 Task: Add a signature Mariana Green containing With heartfelt thanks and warm wishes, Mariana Green to email address softage.6@softage.net and add a label Purchase agreements
Action: Mouse moved to (848, 52)
Screenshot: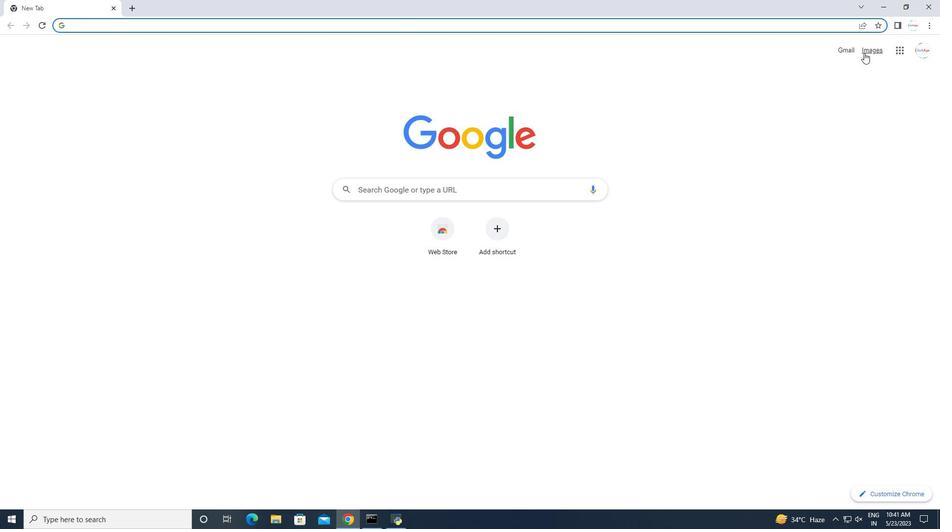 
Action: Mouse pressed left at (848, 52)
Screenshot: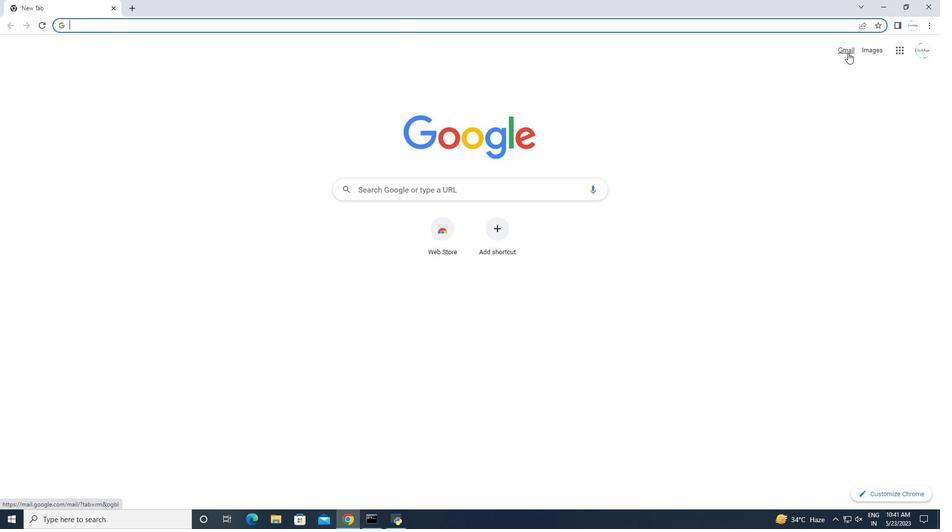 
Action: Mouse moved to (874, 47)
Screenshot: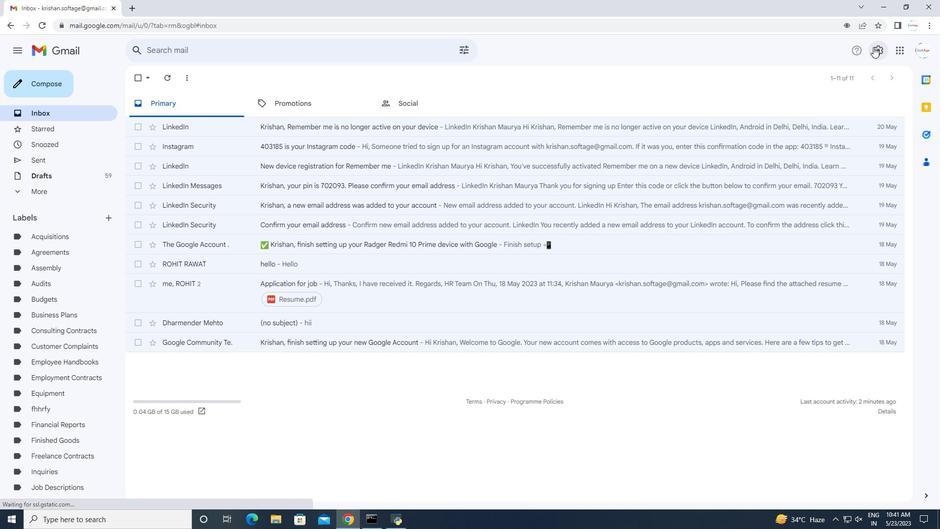 
Action: Mouse pressed left at (874, 47)
Screenshot: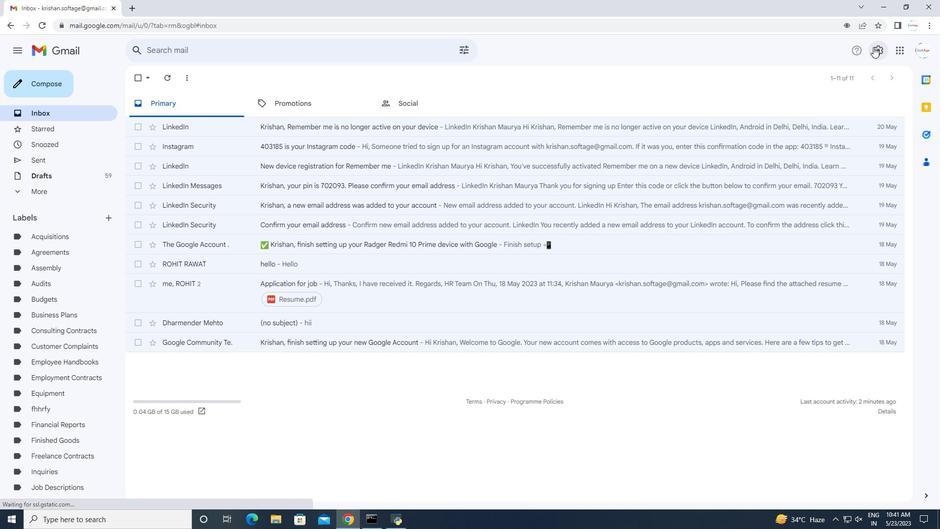 
Action: Mouse moved to (851, 101)
Screenshot: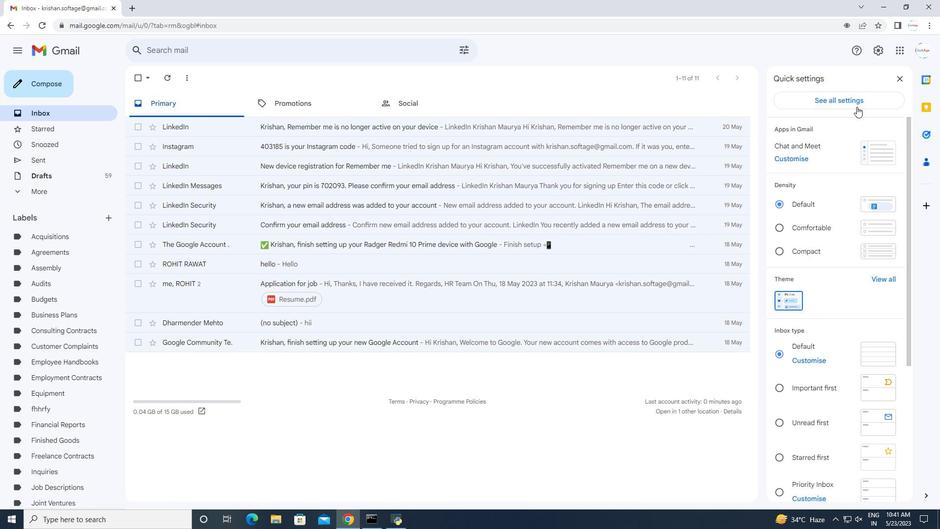 
Action: Mouse pressed left at (851, 101)
Screenshot: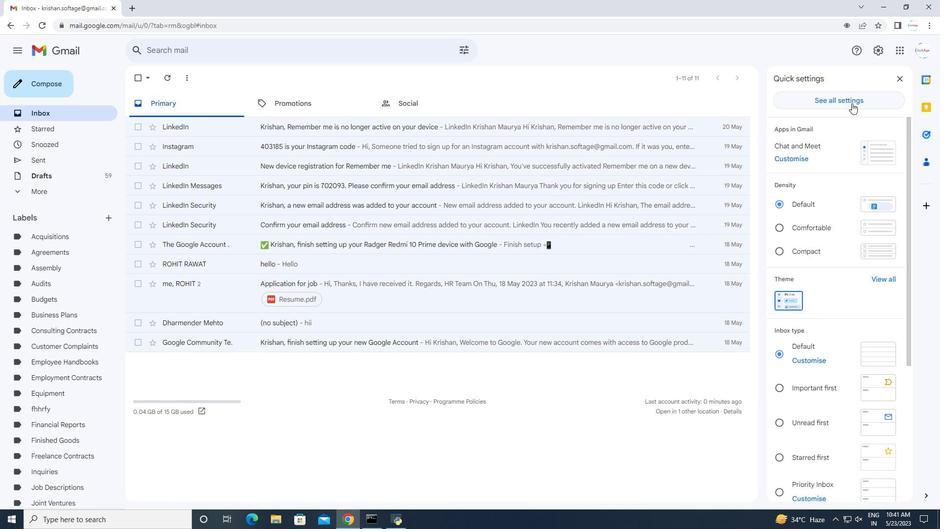 
Action: Mouse moved to (650, 234)
Screenshot: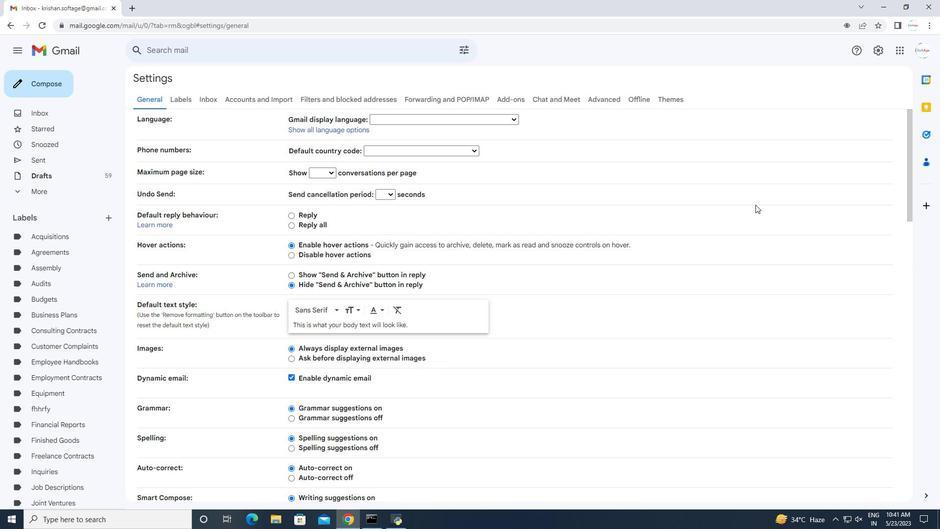 
Action: Mouse scrolled (650, 234) with delta (0, 0)
Screenshot: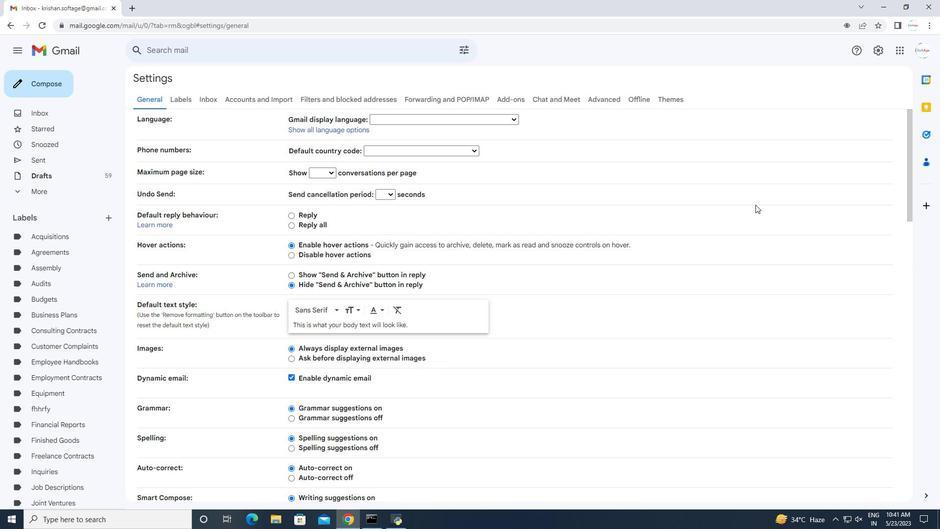 
Action: Mouse moved to (638, 240)
Screenshot: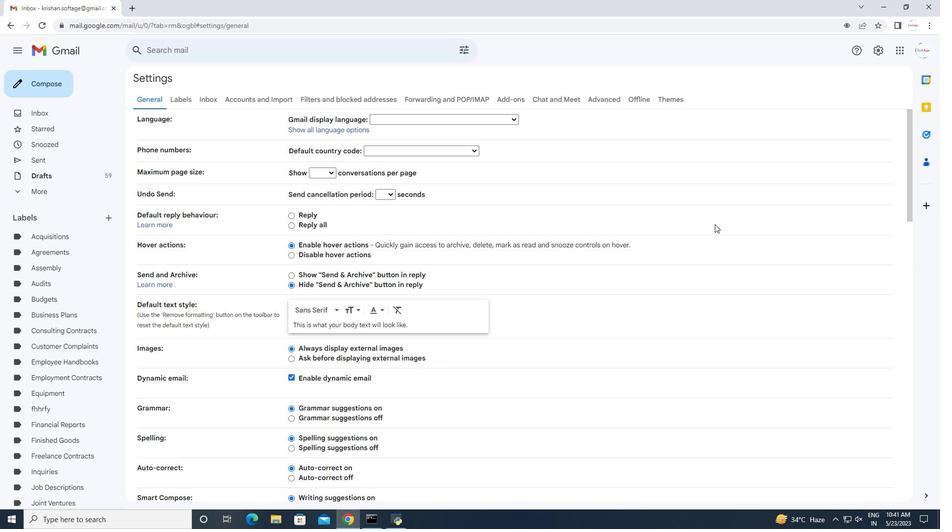 
Action: Mouse scrolled (640, 238) with delta (0, 0)
Screenshot: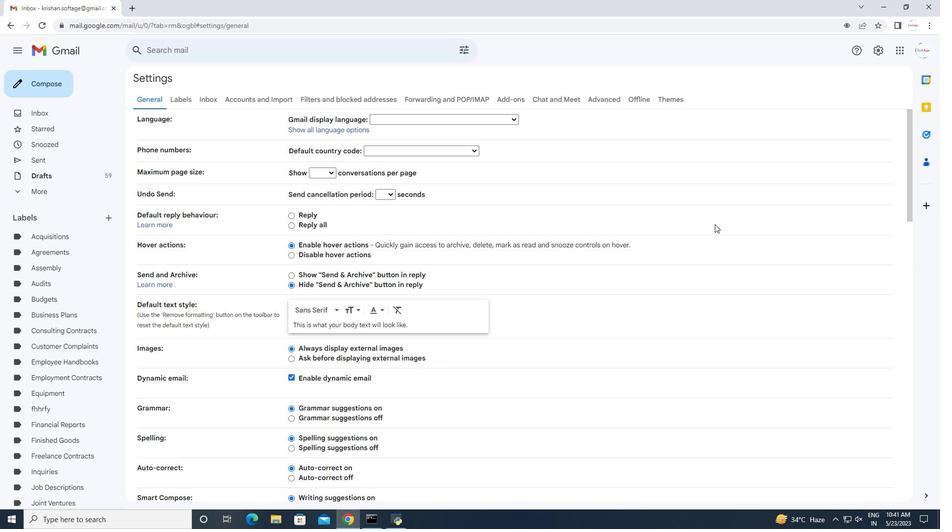 
Action: Mouse moved to (635, 241)
Screenshot: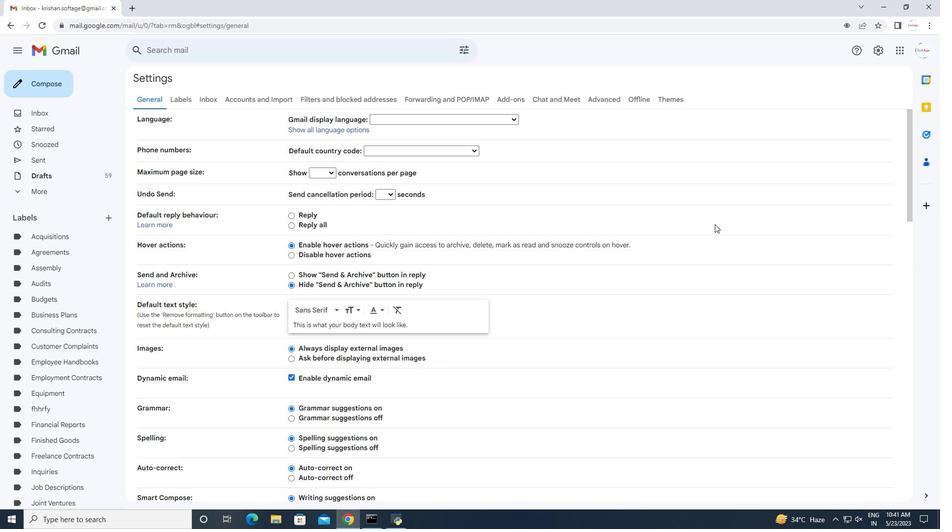 
Action: Mouse scrolled (635, 241) with delta (0, 0)
Screenshot: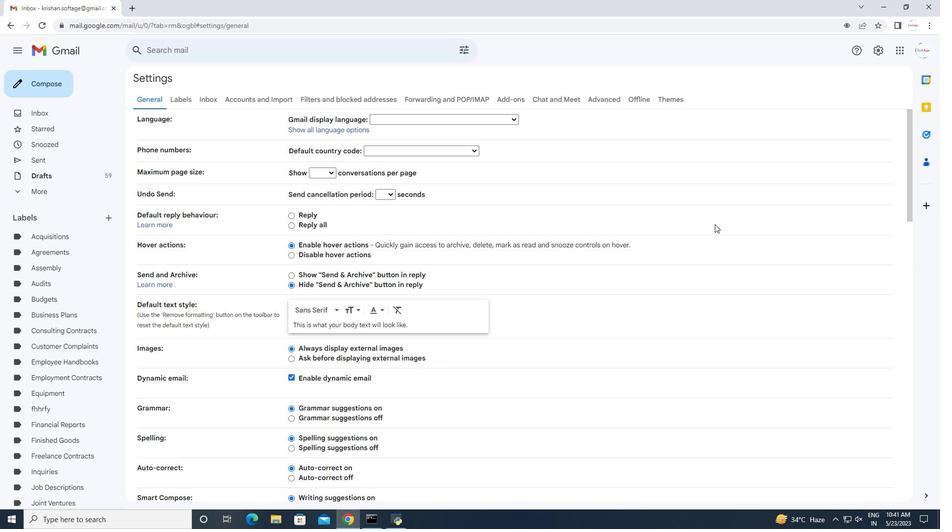 
Action: Mouse moved to (632, 241)
Screenshot: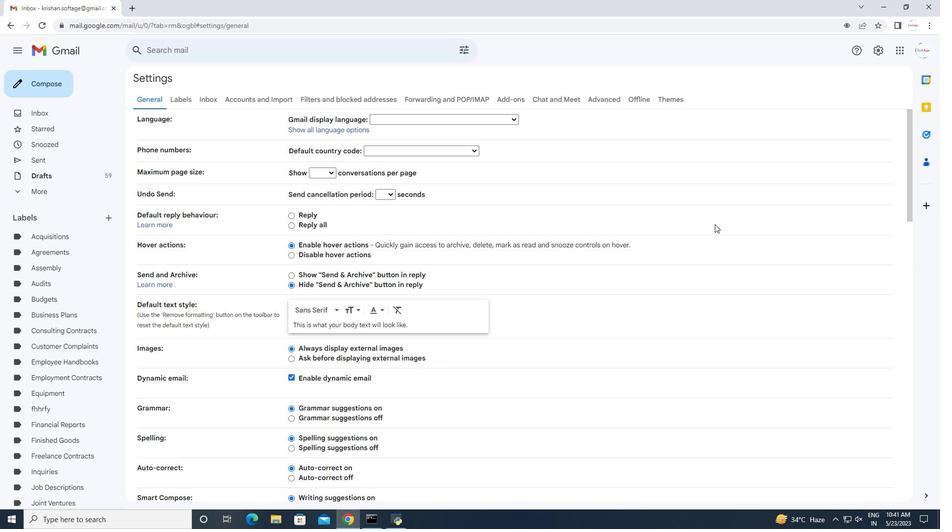 
Action: Mouse scrolled (632, 241) with delta (0, 0)
Screenshot: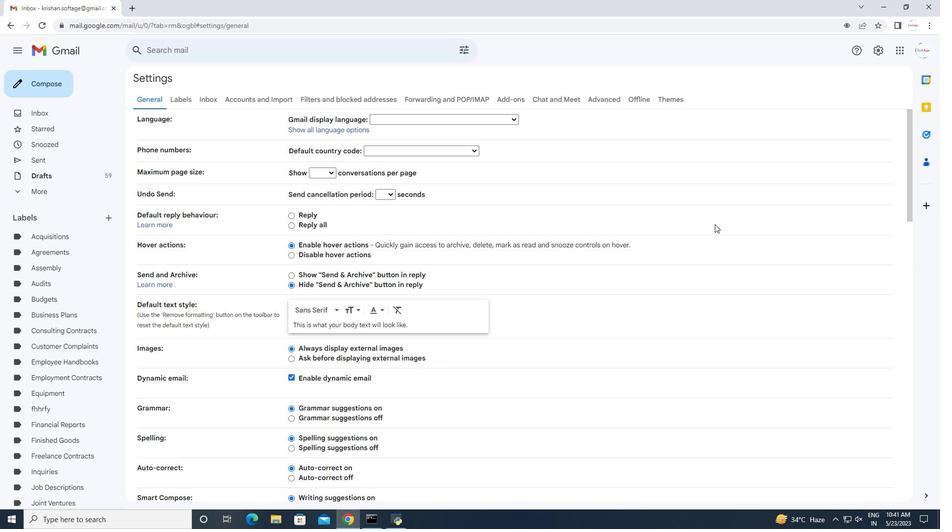 
Action: Mouse moved to (627, 241)
Screenshot: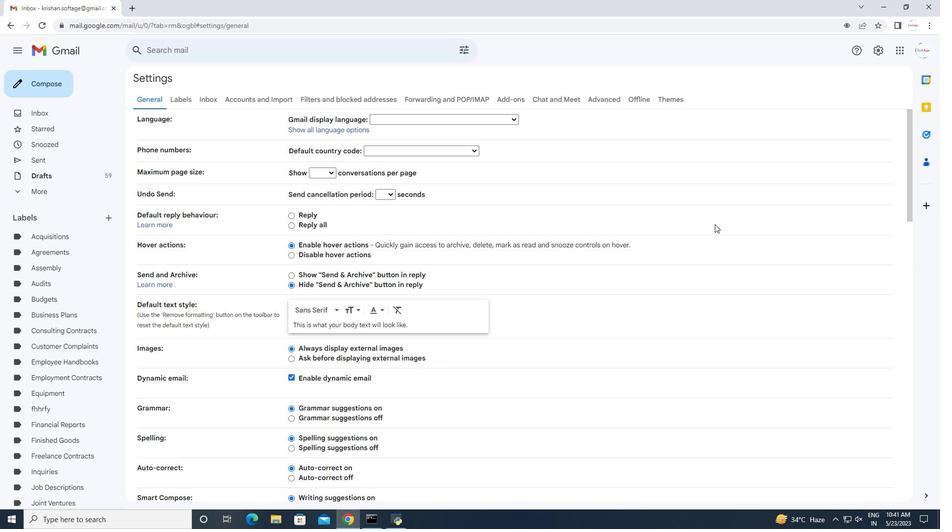
Action: Mouse scrolled (627, 241) with delta (0, 0)
Screenshot: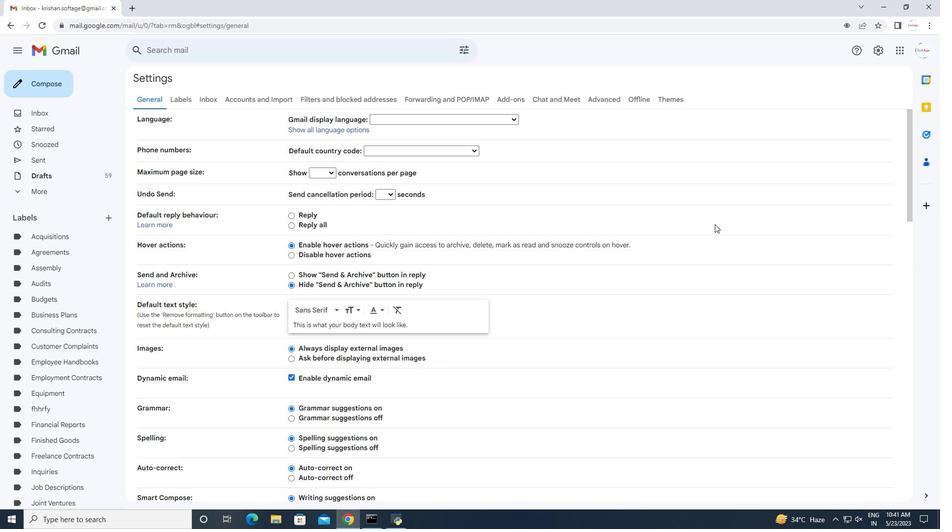 
Action: Mouse moved to (620, 241)
Screenshot: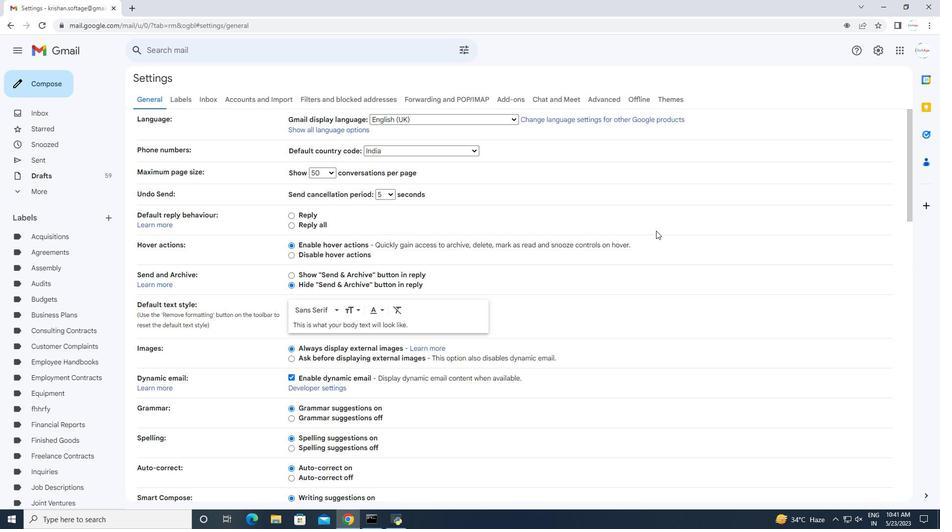 
Action: Mouse scrolled (620, 241) with delta (0, 0)
Screenshot: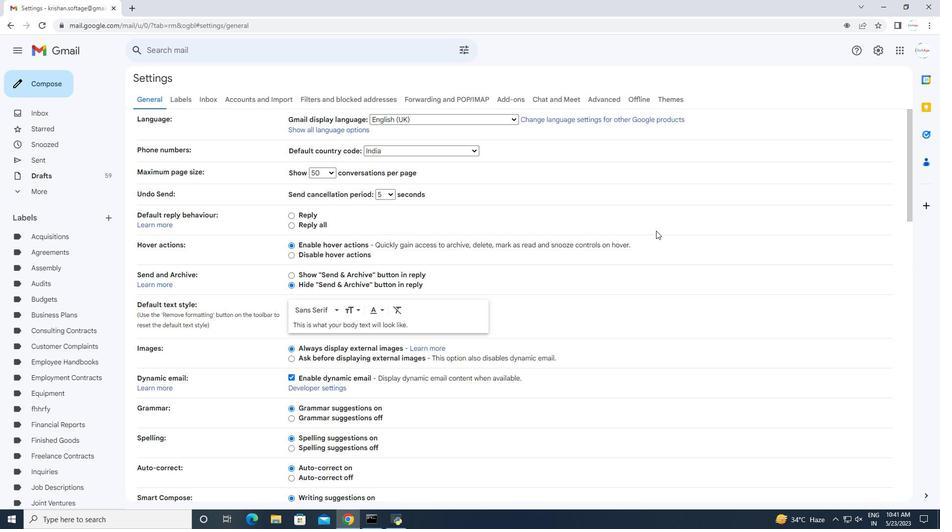 
Action: Mouse moved to (614, 241)
Screenshot: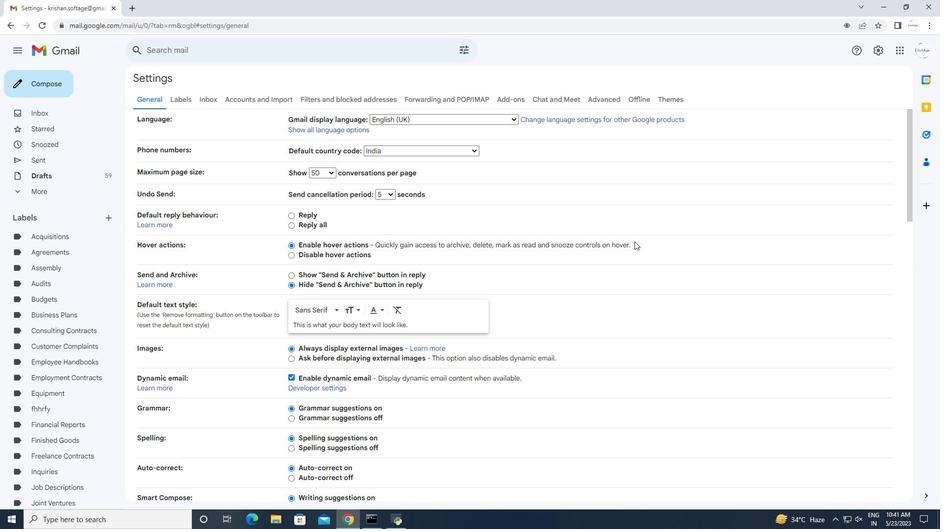 
Action: Mouse scrolled (614, 241) with delta (0, 0)
Screenshot: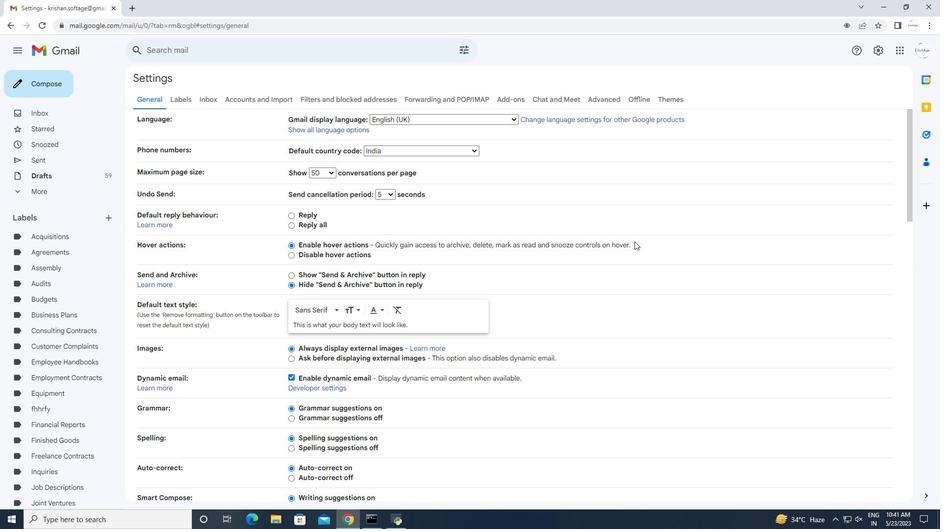 
Action: Mouse moved to (610, 241)
Screenshot: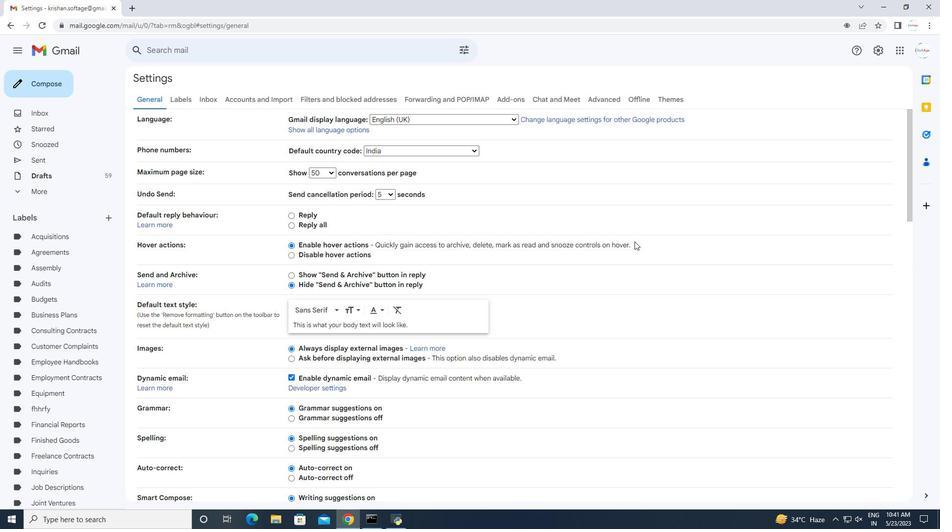 
Action: Mouse scrolled (610, 240) with delta (0, 0)
Screenshot: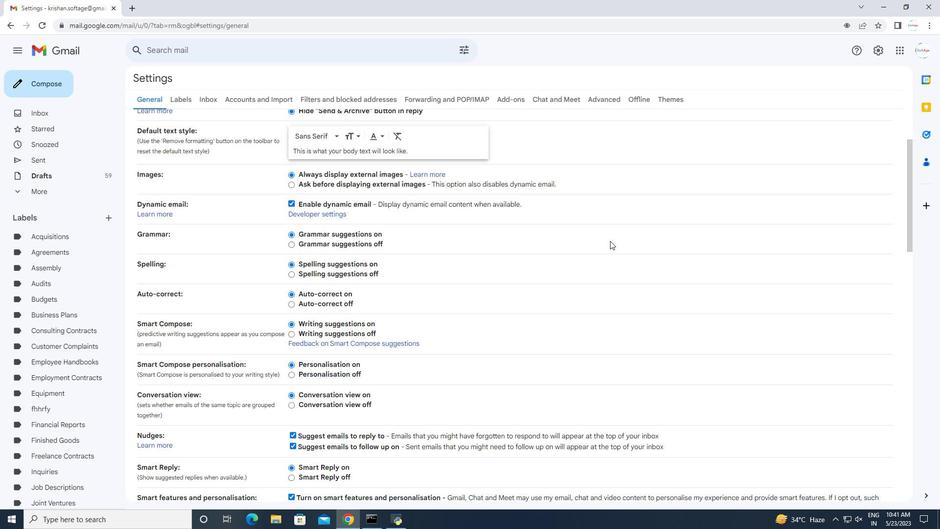 
Action: Mouse scrolled (610, 240) with delta (0, 0)
Screenshot: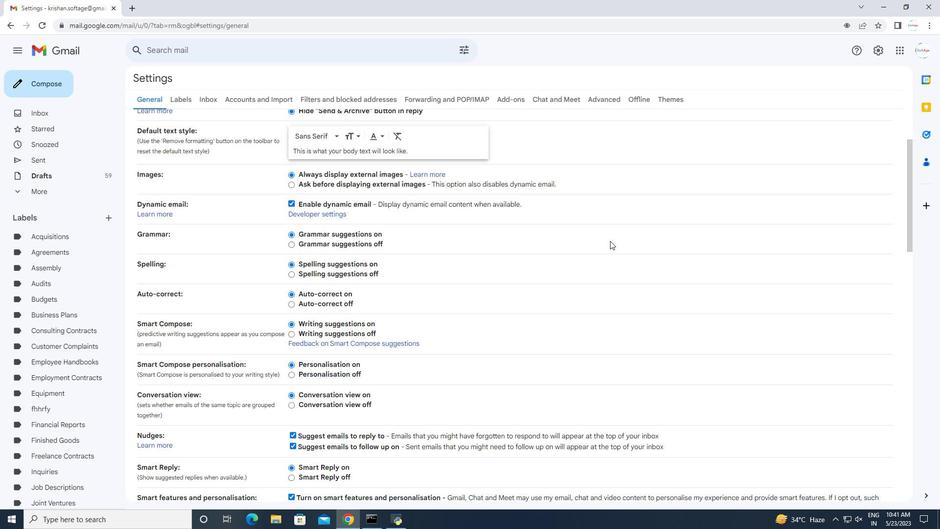 
Action: Mouse scrolled (610, 240) with delta (0, 0)
Screenshot: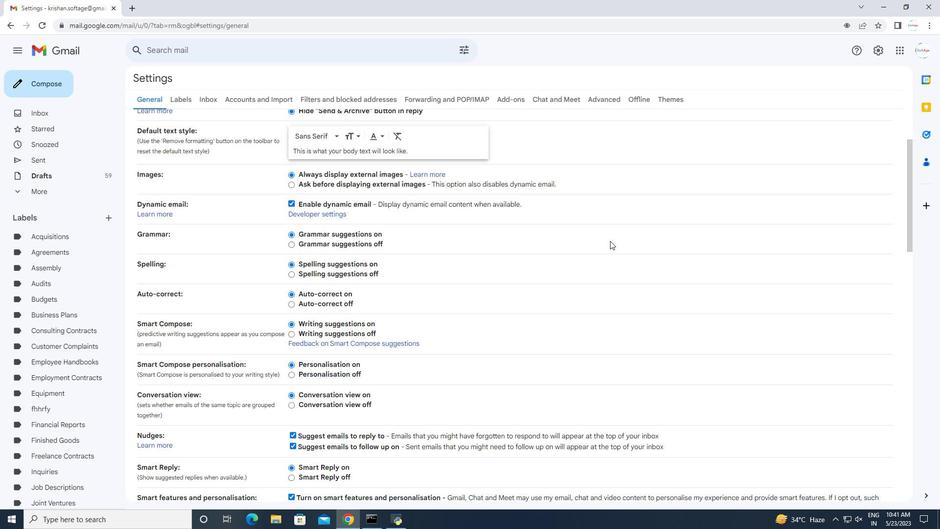 
Action: Mouse scrolled (610, 240) with delta (0, 0)
Screenshot: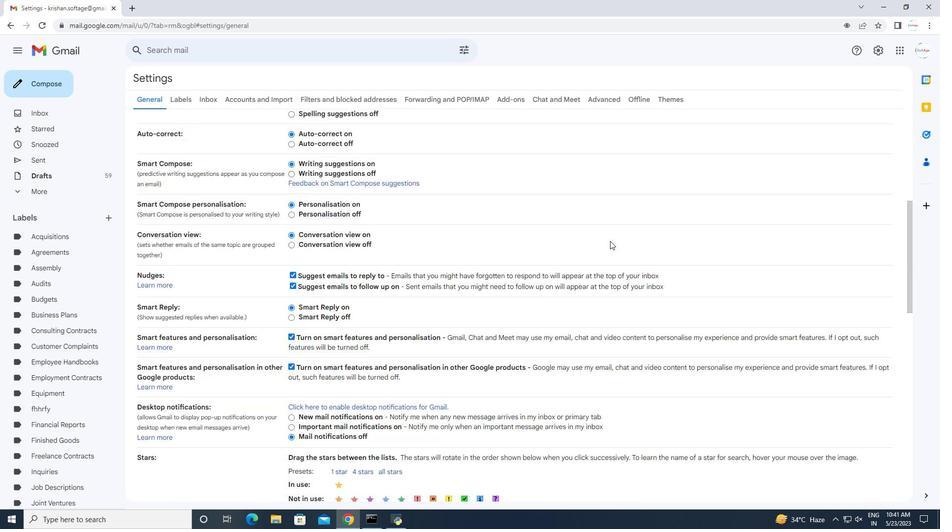 
Action: Mouse scrolled (610, 240) with delta (0, 0)
Screenshot: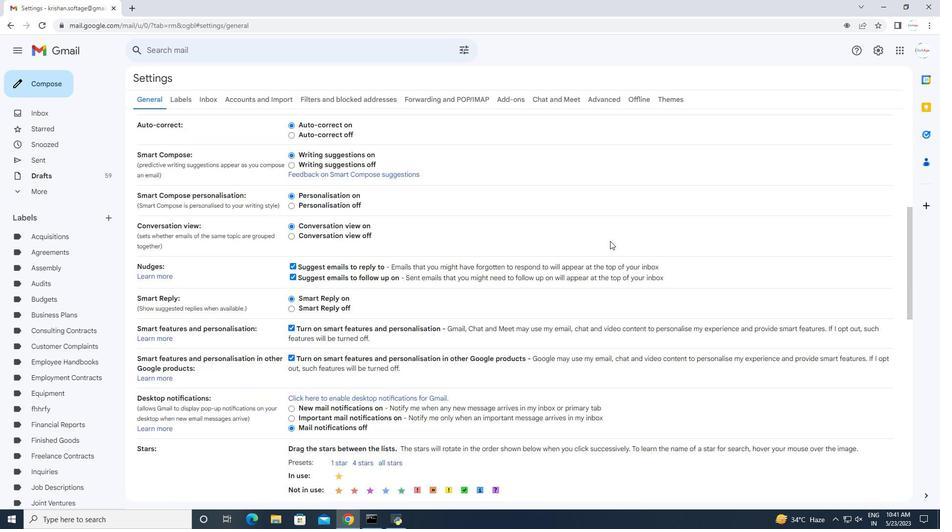 
Action: Mouse scrolled (610, 240) with delta (0, 0)
Screenshot: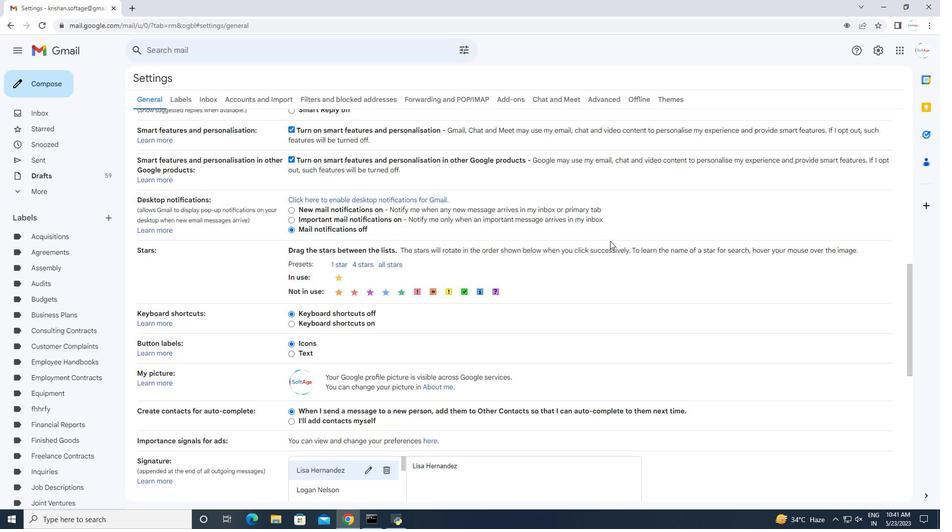 
Action: Mouse scrolled (610, 240) with delta (0, 0)
Screenshot: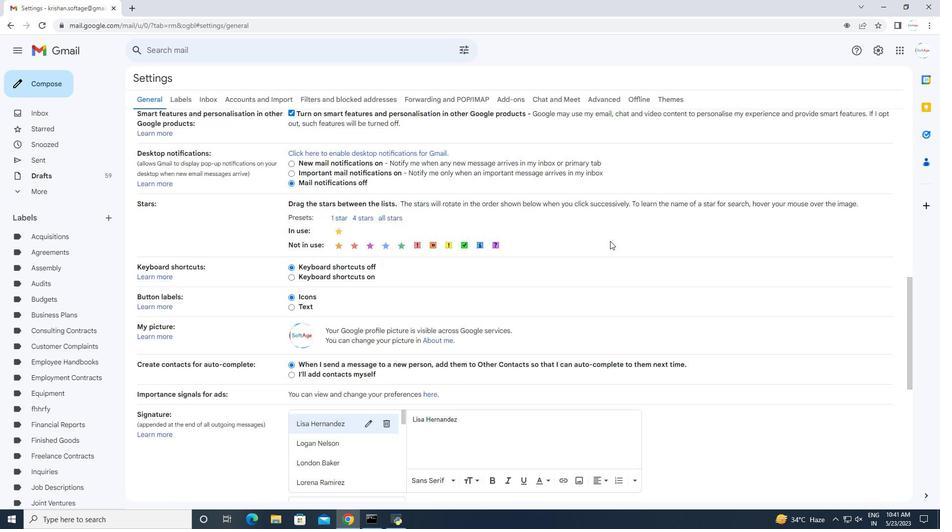 
Action: Mouse scrolled (610, 240) with delta (0, 0)
Screenshot: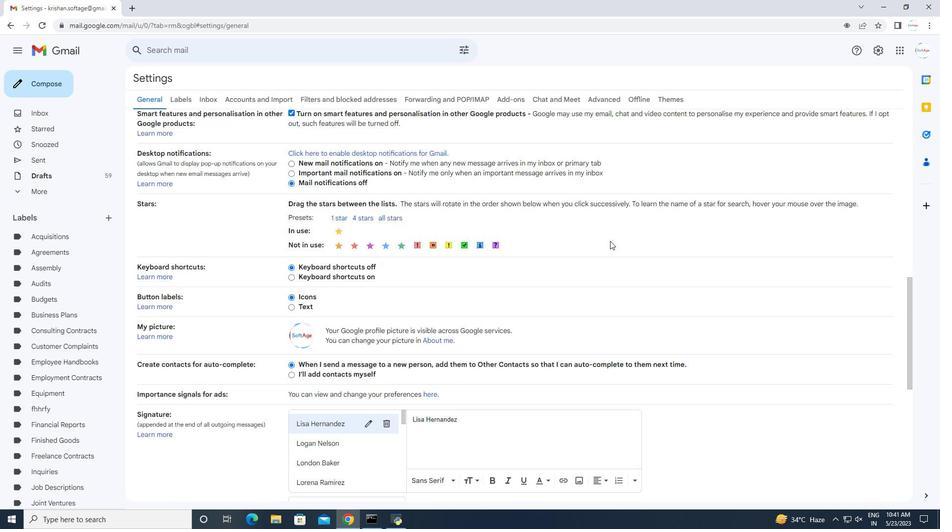 
Action: Mouse scrolled (610, 240) with delta (0, 0)
Screenshot: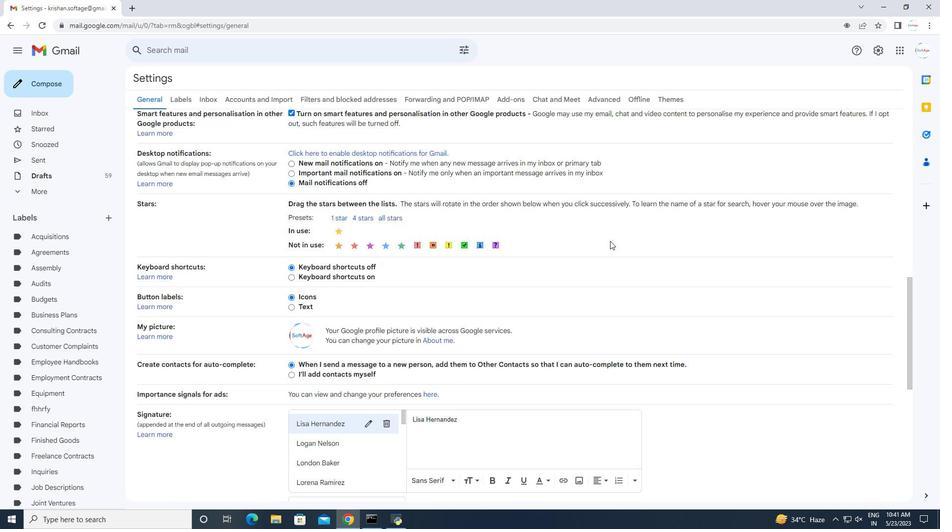 
Action: Mouse scrolled (610, 240) with delta (0, 0)
Screenshot: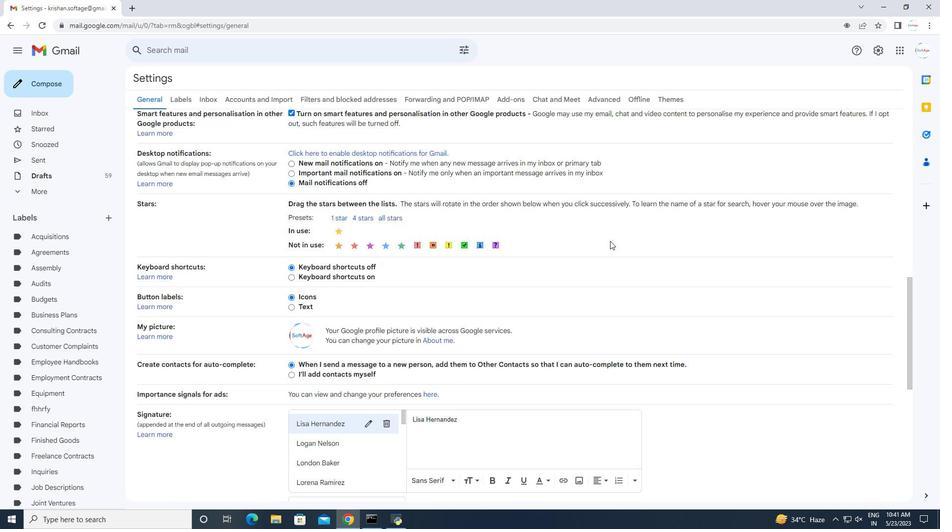 
Action: Mouse moved to (371, 262)
Screenshot: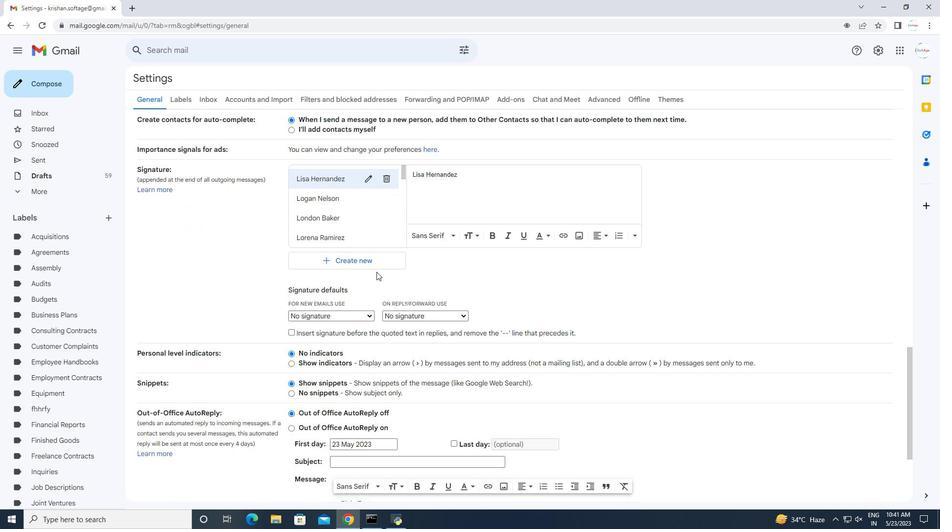 
Action: Mouse pressed left at (371, 262)
Screenshot: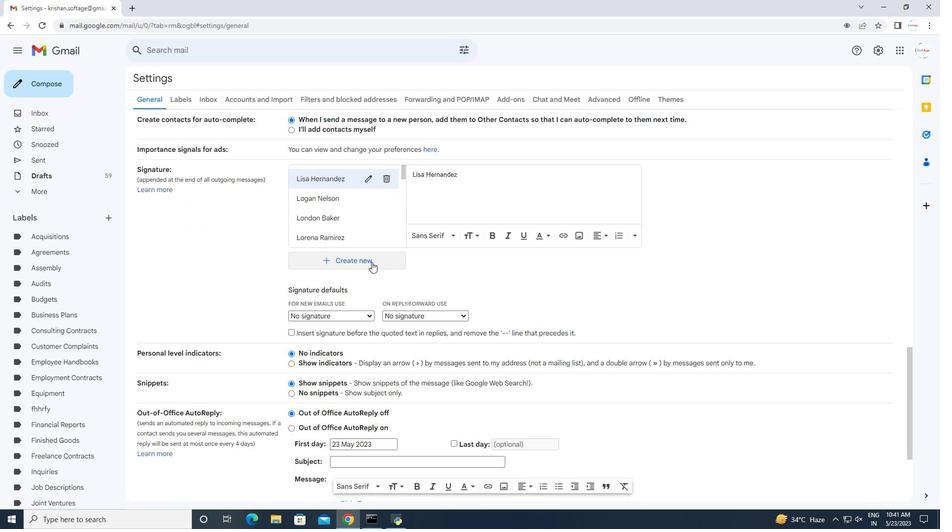 
Action: Mouse moved to (404, 268)
Screenshot: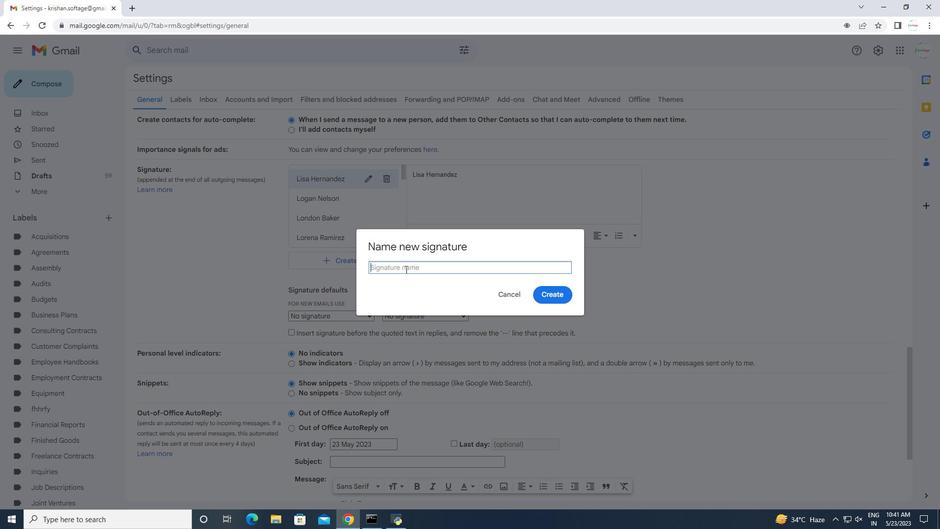 
Action: Mouse pressed left at (404, 268)
Screenshot: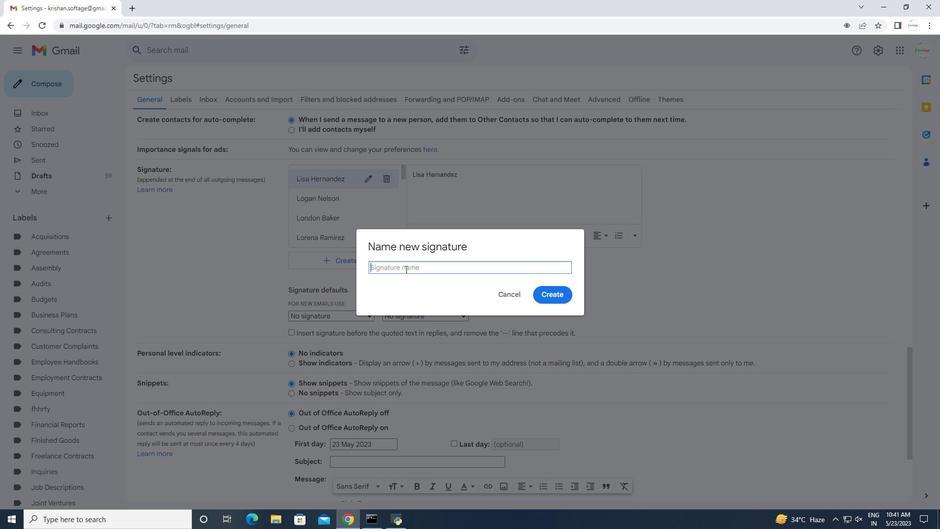 
Action: Mouse moved to (405, 268)
Screenshot: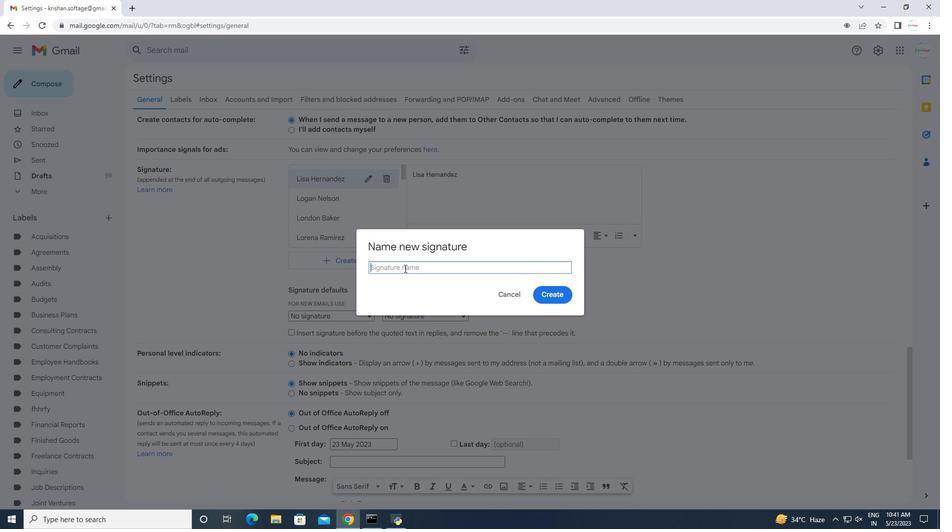 
Action: Key pressed <Key.shift>Mariana<Key.space><Key.shift>Green
Screenshot: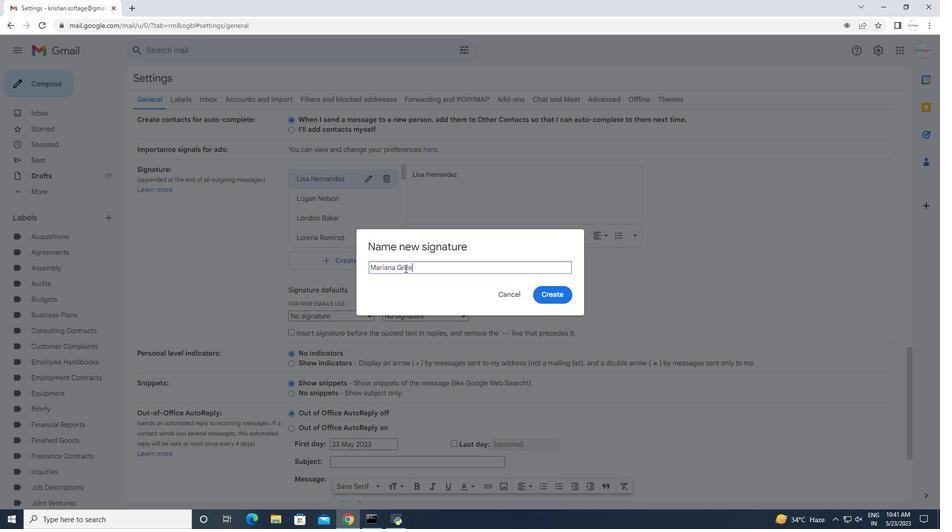 
Action: Mouse moved to (557, 290)
Screenshot: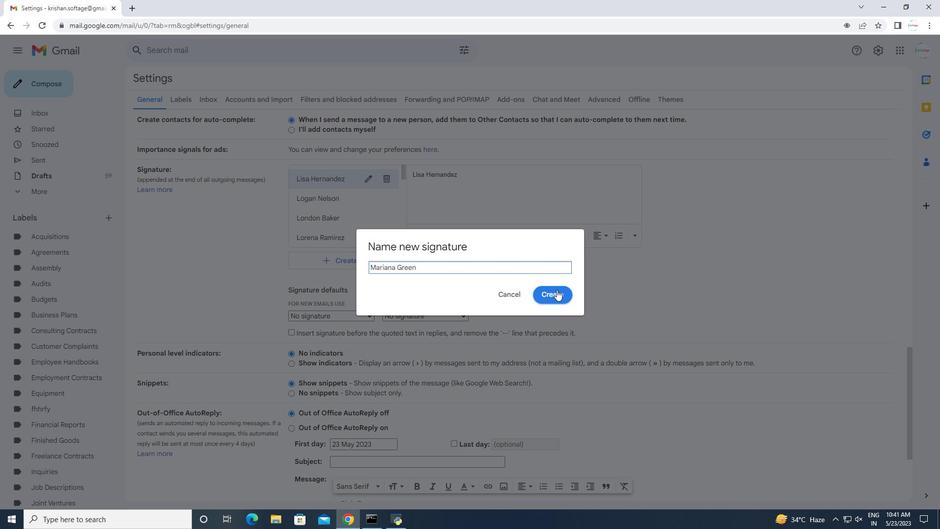 
Action: Mouse pressed left at (557, 290)
Screenshot: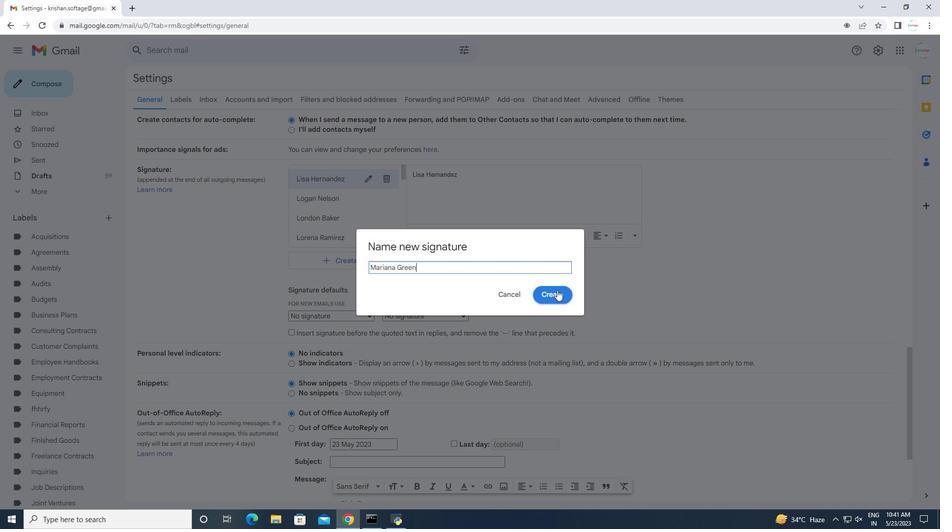 
Action: Mouse moved to (453, 180)
Screenshot: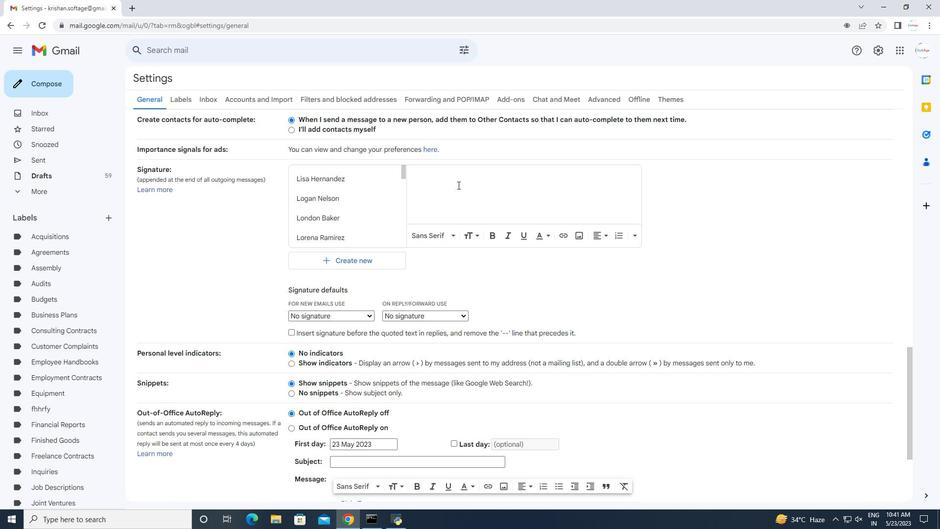 
Action: Mouse pressed left at (453, 180)
Screenshot: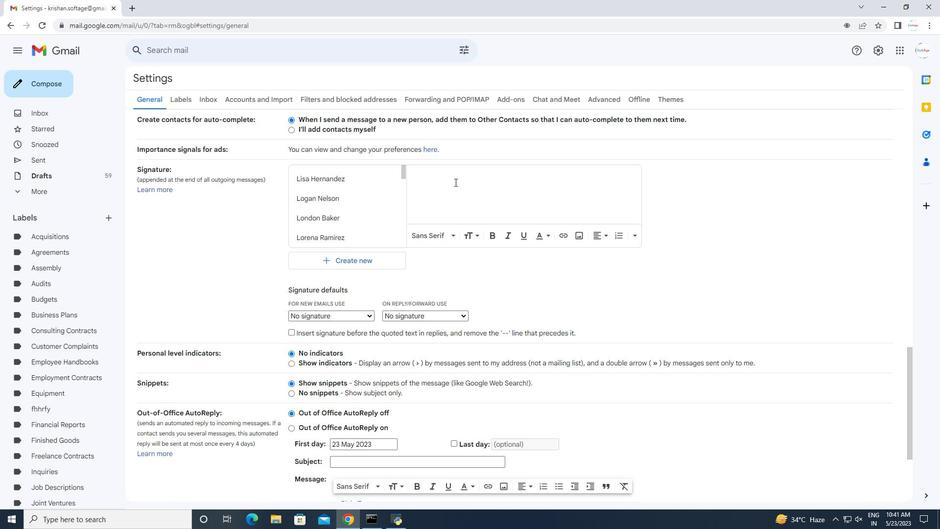 
Action: Mouse moved to (454, 179)
Screenshot: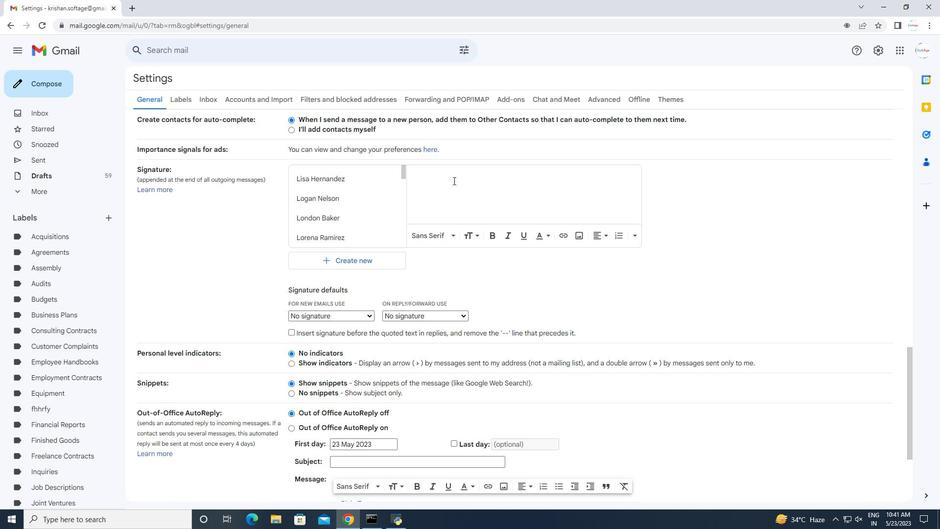 
Action: Key pressed <Key.shift>Mariana<Key.space><Key.shift>Green
Screenshot: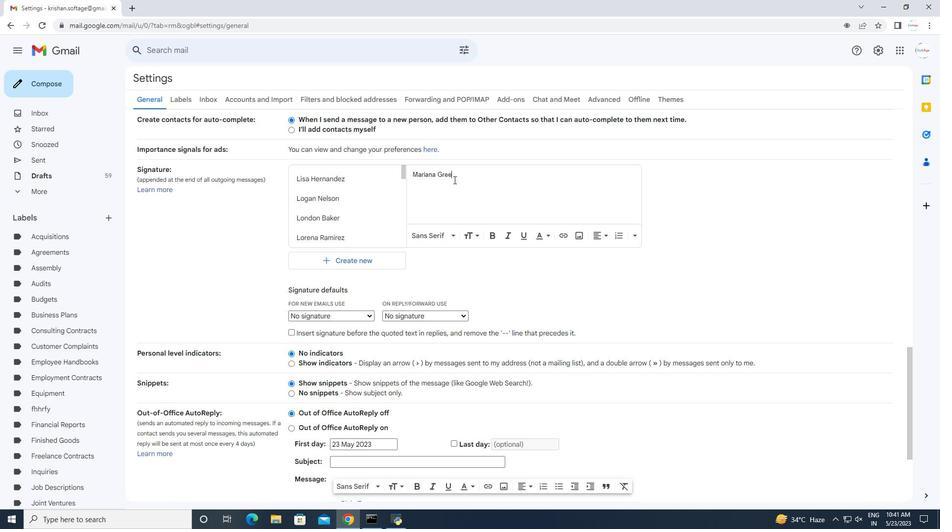 
Action: Mouse moved to (472, 200)
Screenshot: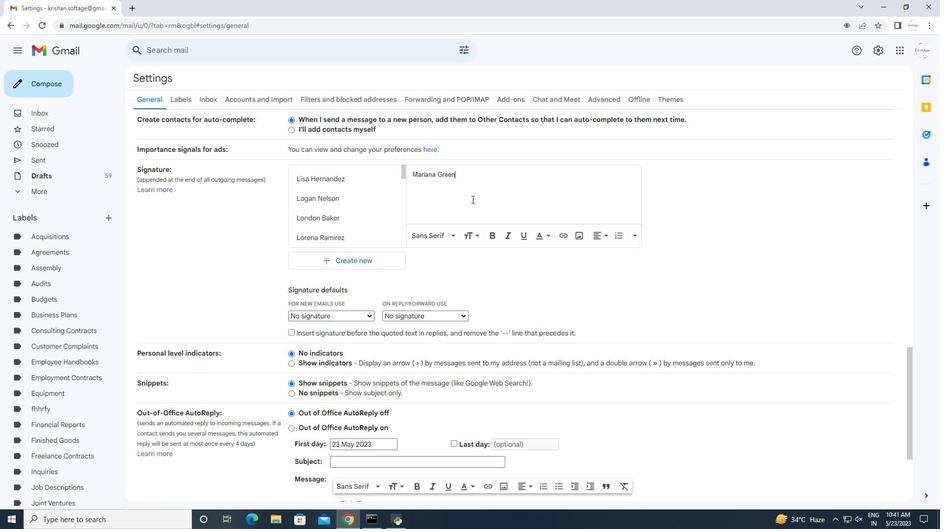 
Action: Mouse scrolled (472, 200) with delta (0, 0)
Screenshot: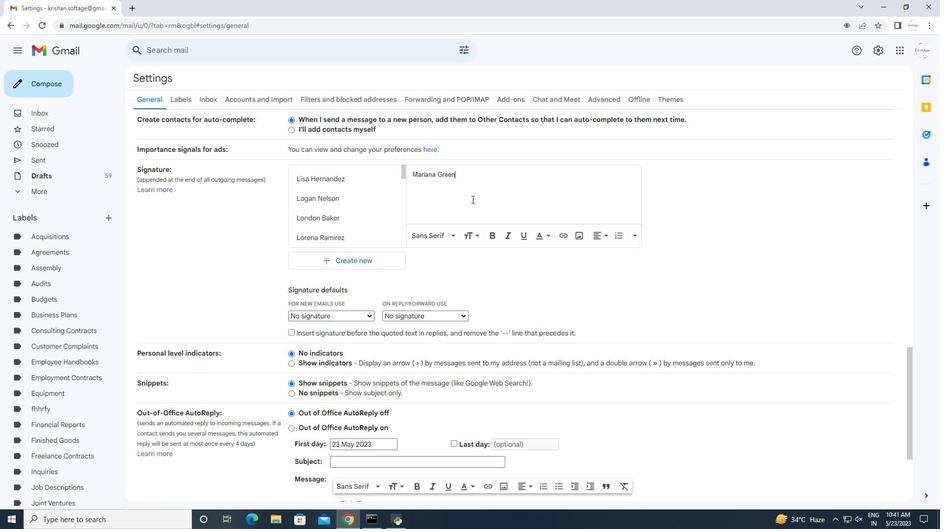 
Action: Mouse scrolled (472, 200) with delta (0, 0)
Screenshot: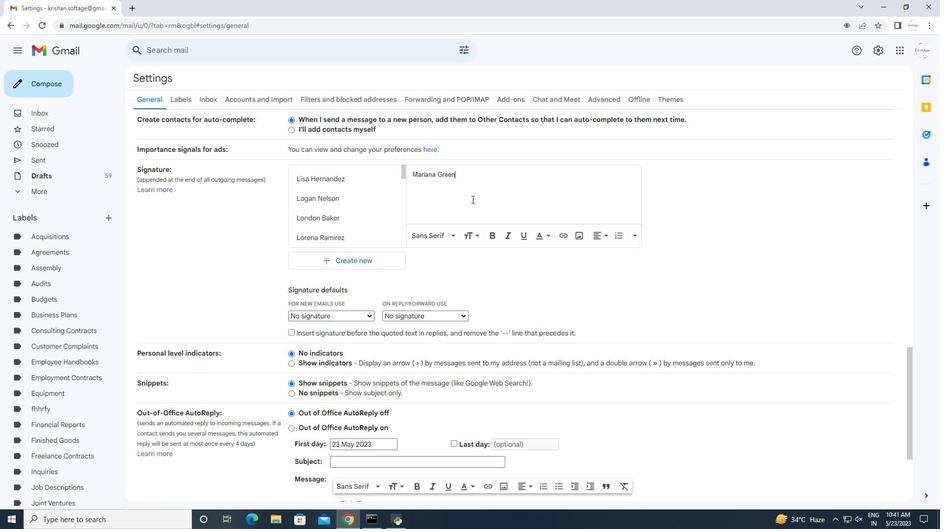 
Action: Mouse scrolled (472, 200) with delta (0, 0)
Screenshot: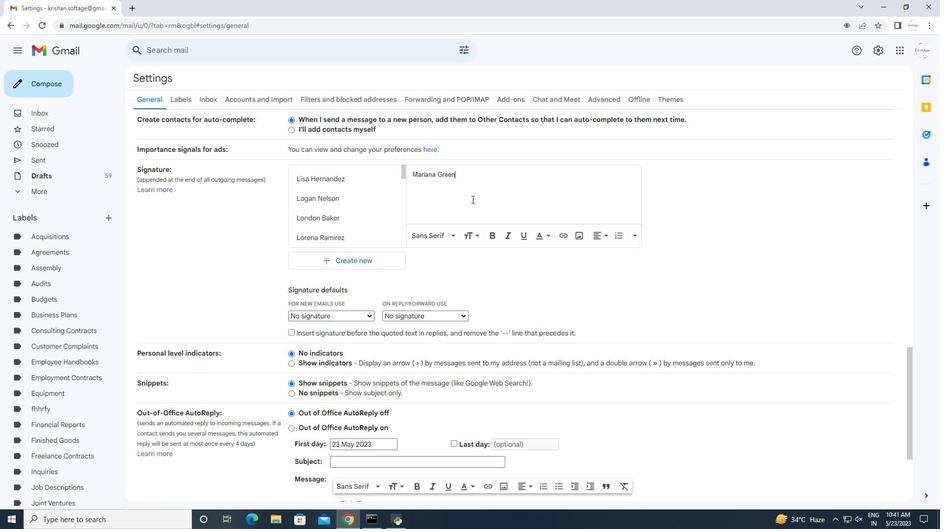 
Action: Mouse scrolled (472, 200) with delta (0, 0)
Screenshot: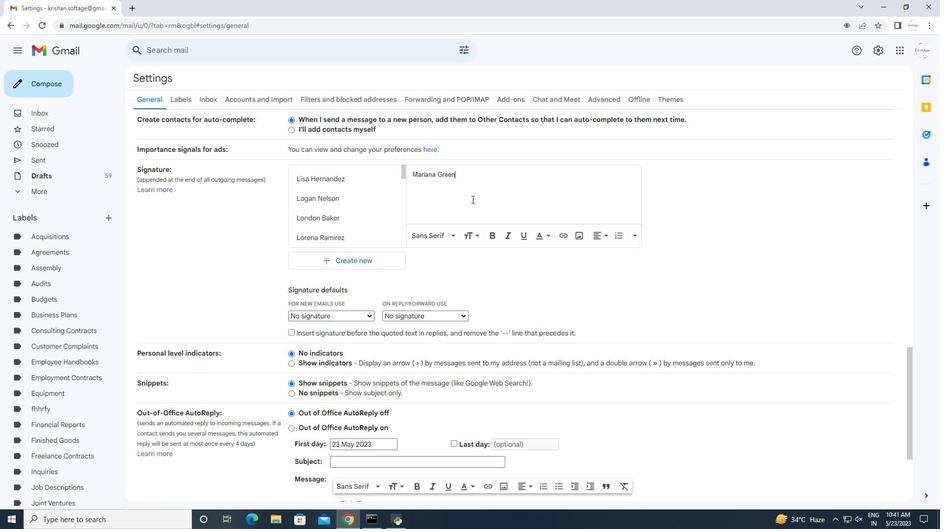 
Action: Mouse moved to (466, 367)
Screenshot: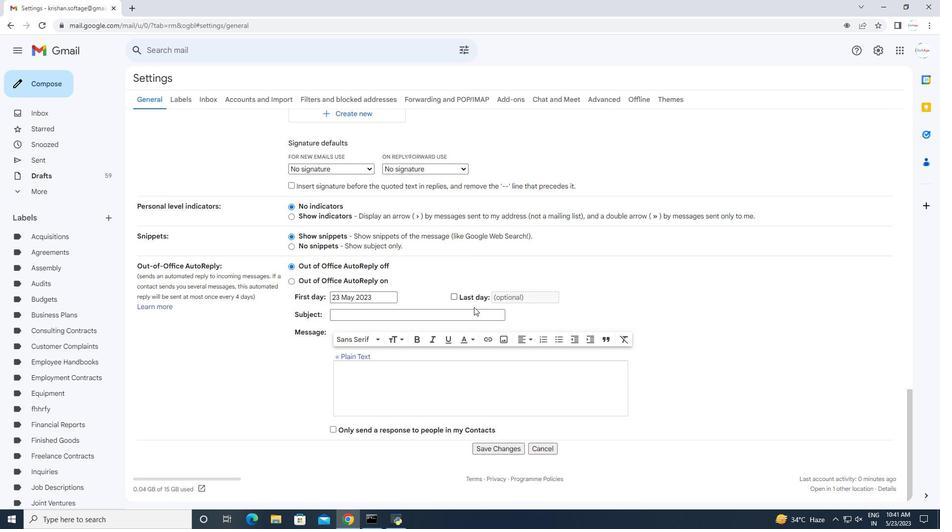 
Action: Mouse scrolled (466, 367) with delta (0, 0)
Screenshot: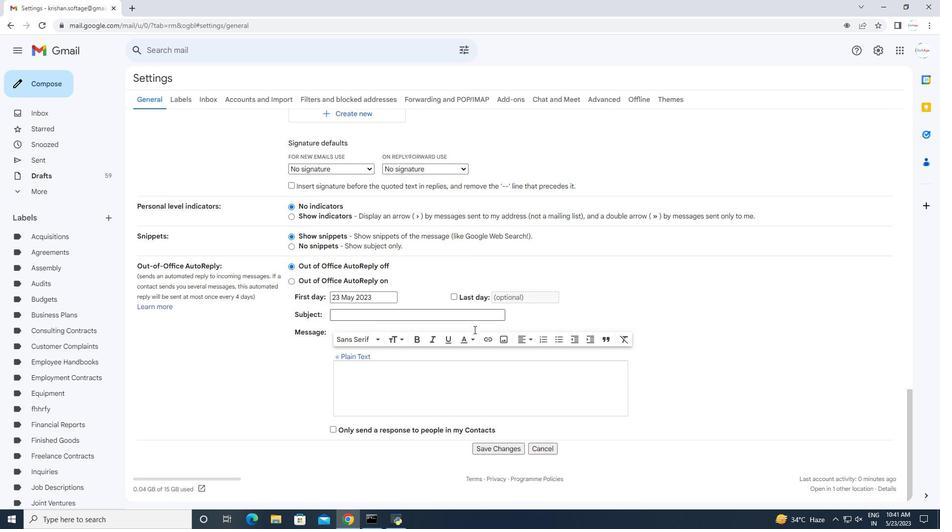 
Action: Mouse moved to (466, 372)
Screenshot: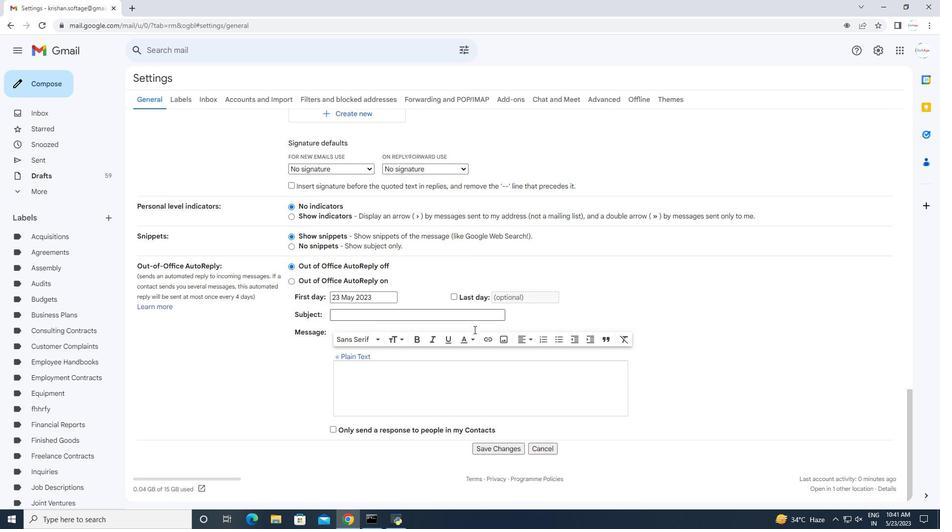 
Action: Mouse scrolled (466, 371) with delta (0, 0)
Screenshot: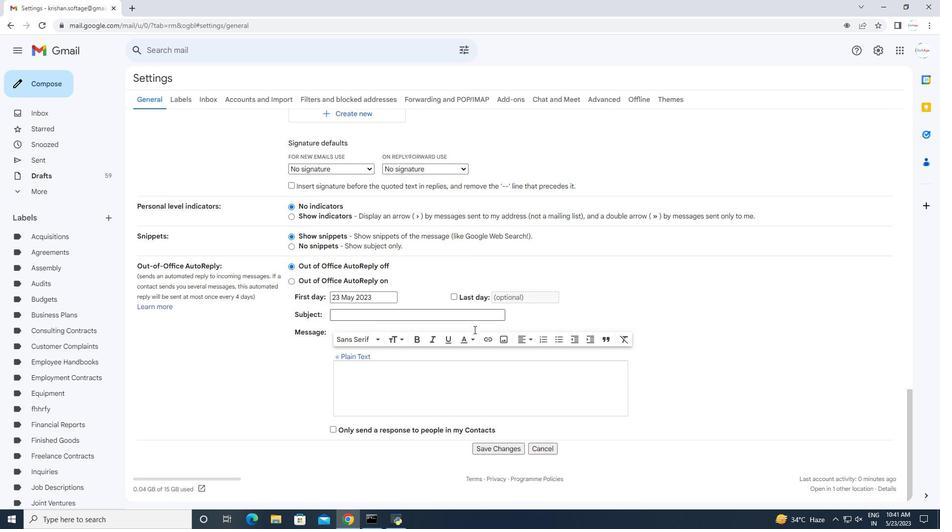 
Action: Mouse moved to (465, 373)
Screenshot: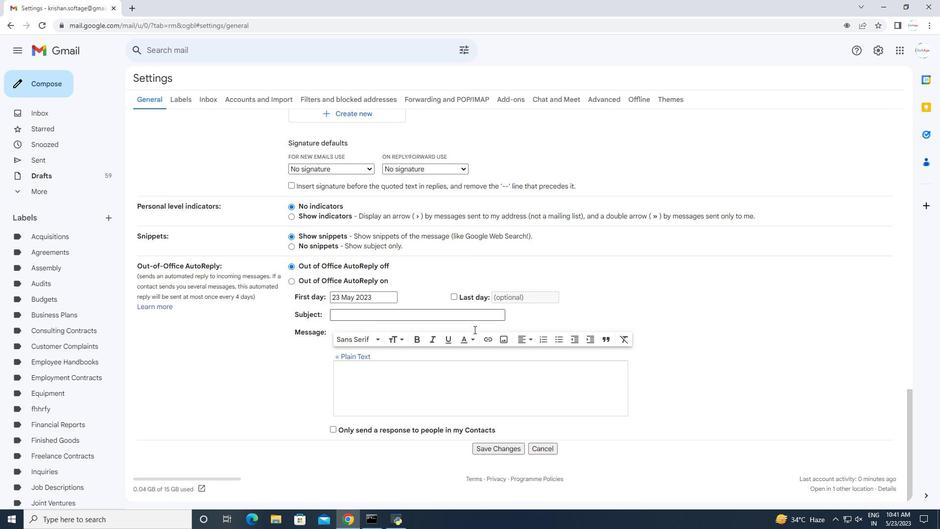 
Action: Mouse scrolled (465, 373) with delta (0, 0)
Screenshot: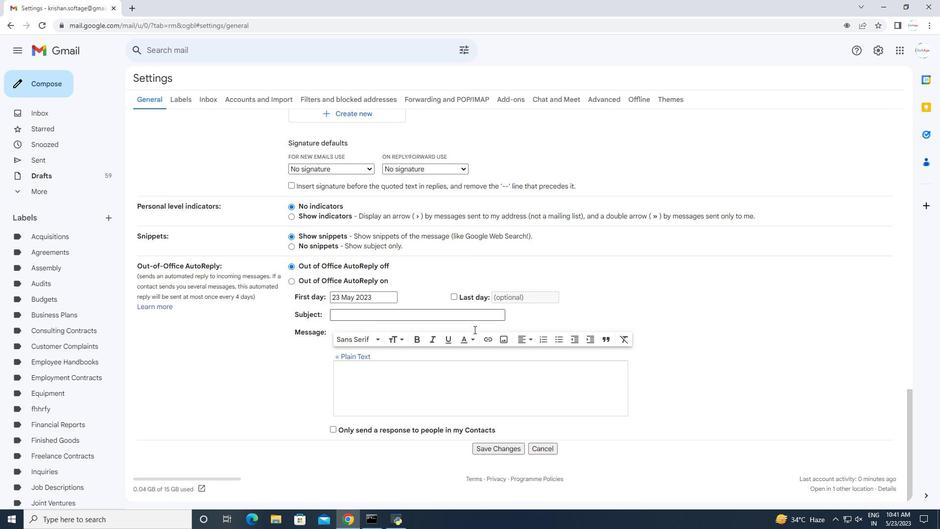 
Action: Mouse moved to (500, 448)
Screenshot: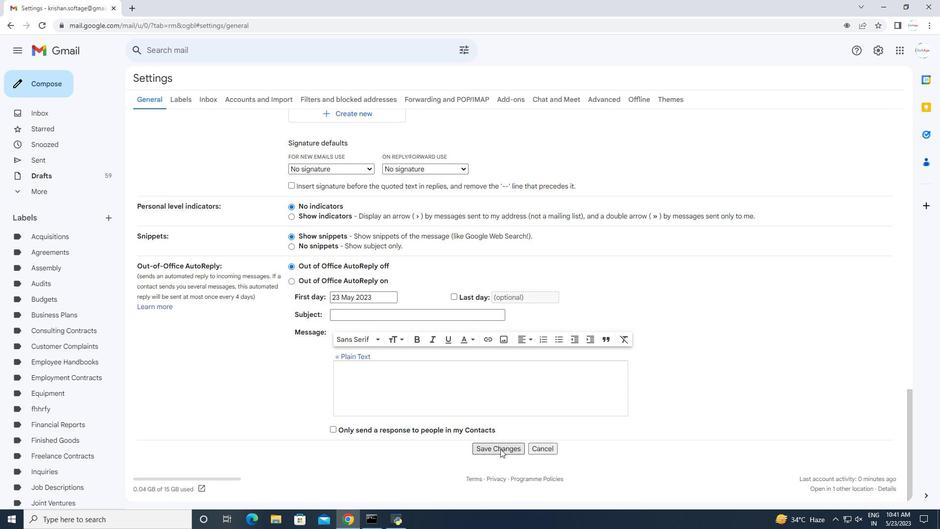 
Action: Mouse pressed left at (500, 448)
Screenshot: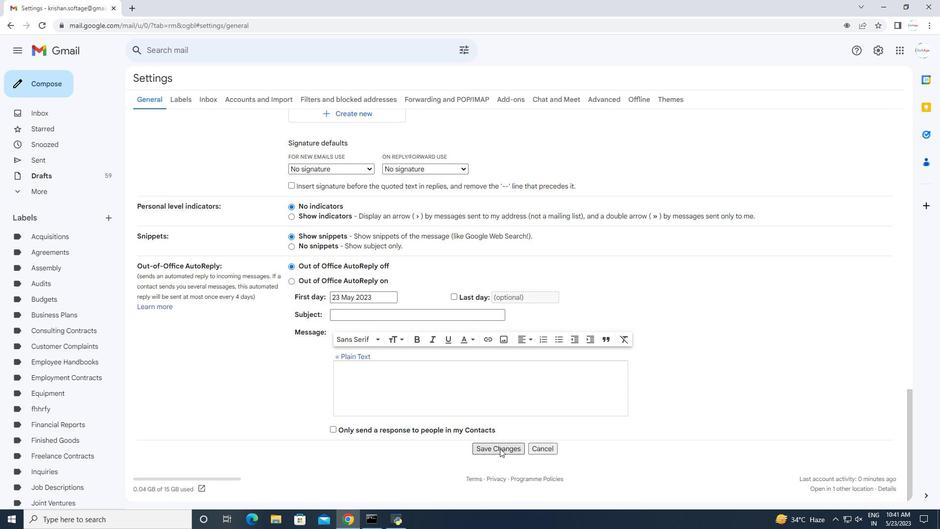 
Action: Mouse moved to (45, 79)
Screenshot: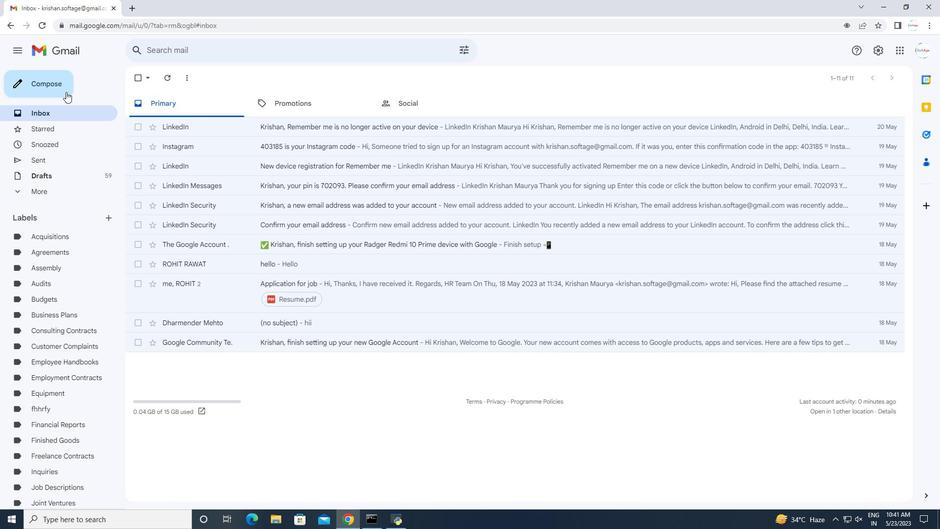 
Action: Mouse pressed left at (45, 79)
Screenshot: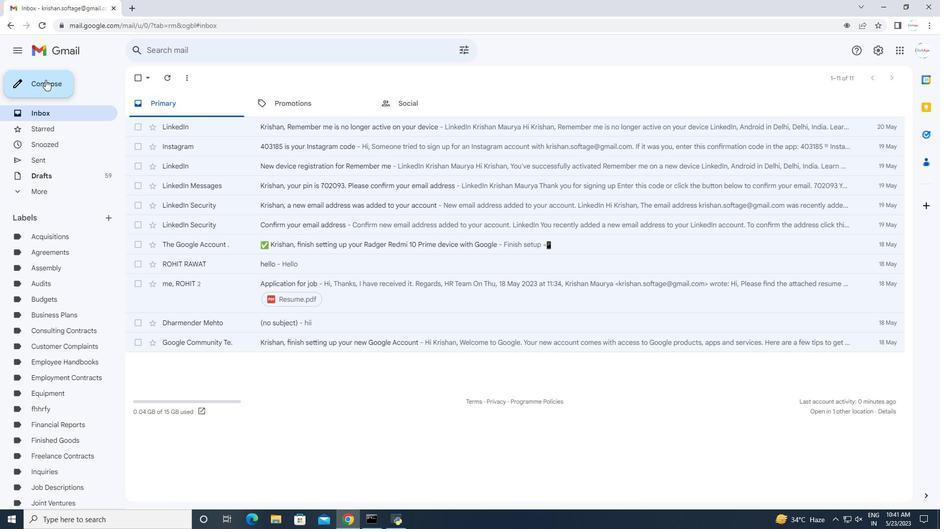 
Action: Mouse moved to (680, 238)
Screenshot: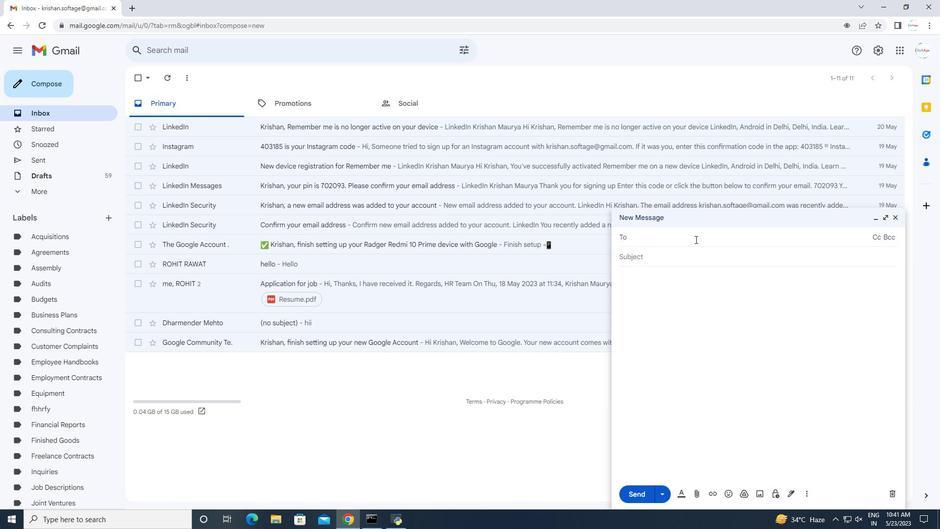 
Action: Mouse pressed left at (680, 238)
Screenshot: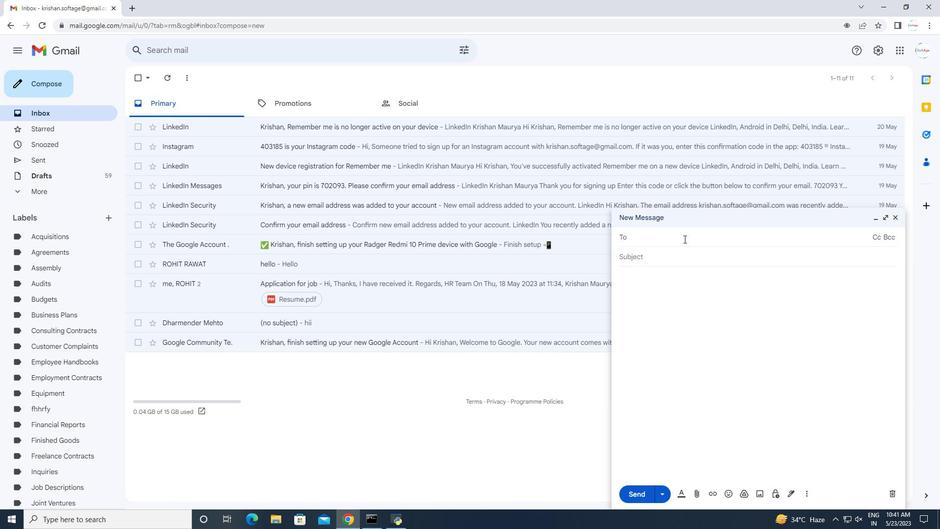
Action: Mouse moved to (678, 238)
Screenshot: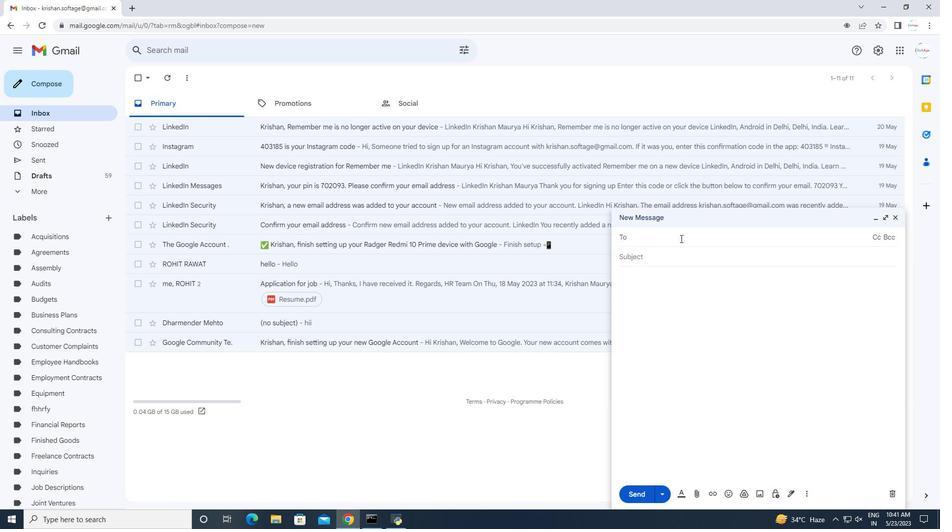 
Action: Key pressed <Key.shift>softage.6<Key.shift>@softgae
Screenshot: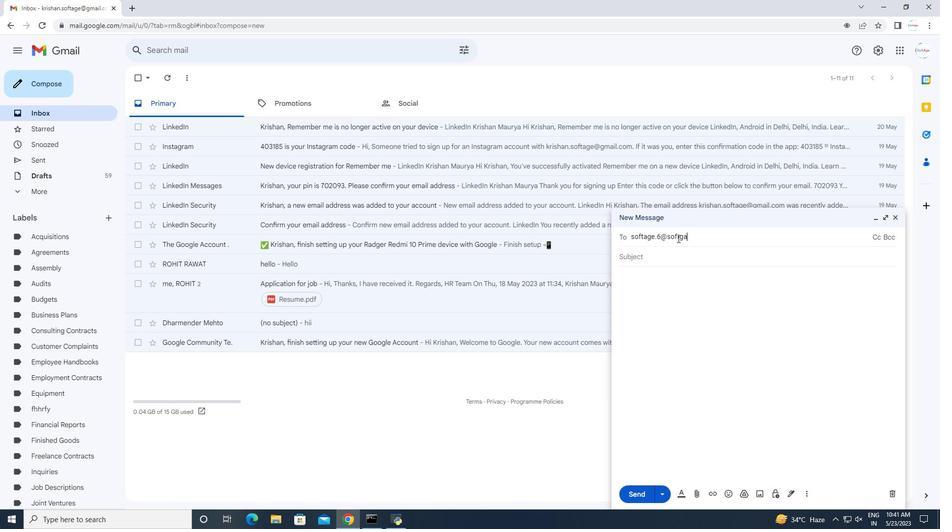 
Action: Mouse moved to (701, 237)
Screenshot: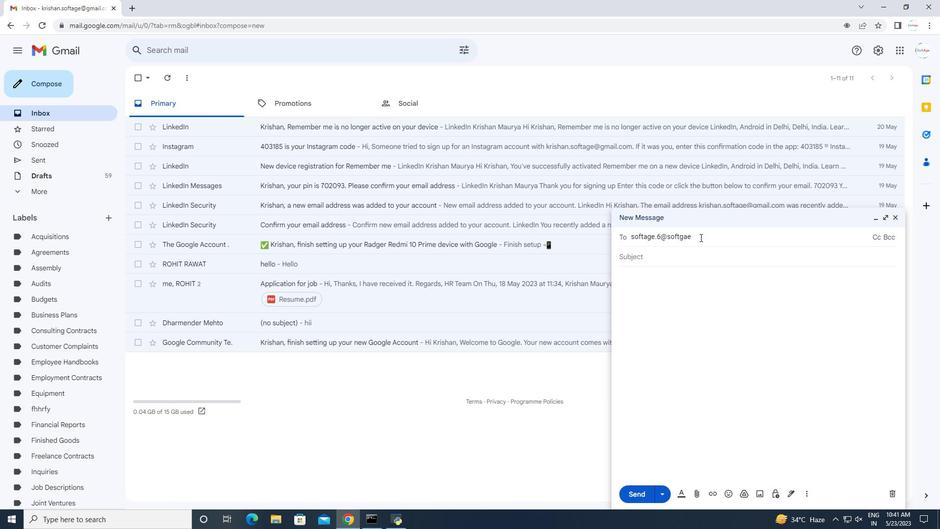 
Action: Mouse pressed left at (701, 237)
Screenshot: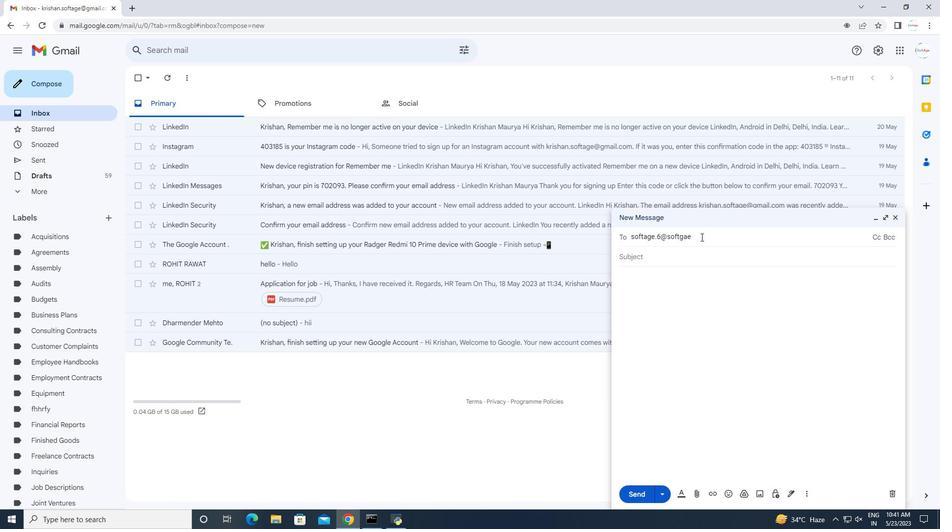 
Action: Key pressed <Key.backspace><Key.backspace><Key.backspace>age.net<Key.tab><Key.tab><Key.tab><Key.shift>Heartfelt<Key.space><Key.shift><Key.shift><Key.shift><Key.shift><Key.shift><Key.shift><Key.shift><Key.shift><Key.shift><Key.shift><Key.shift><Key.shift><Key.shift><Key.shift><Key.shift><Key.shift><Key.shift><Key.shift><Key.shift><Key.shift><Key.shift><Key.shift><Key.shift><Key.shift><Key.shift><Key.shift><Key.shift><Key.shift><Key.shift><Key.shift><Key.shift><Key.shift><Key.shift><Key.shift><Key.shift><Key.shift><Key.shift><Key.shift><Key.shift><Key.shift><Key.shift><Key.shift><Key.shift><Key.shift><Key.shift><Key.shift><Key.shift><Key.shift><Key.shift><Key.shift><Key.shift><Key.shift><Key.shift><Key.shift><Key.shift><Key.shift><Key.shift><Key.shift><Key.shift><Key.shift><Key.shift><Key.shift><Key.shift><Key.shift><Key.shift><Key.shift><Key.shift><Key.shift><Key.shift><Key.shift><Key.shift><Key.shift><Key.shift><Key.shift><Key.shift><Key.shift><Key.shift><Key.shift><Key.shift><Key.shift>Green<Key.backspace><Key.backspace><Key.backspace><Key.backspace><Key.backspace>thanks<Key.space>and<Key.space>warm<Key.space>wishes.
Screenshot: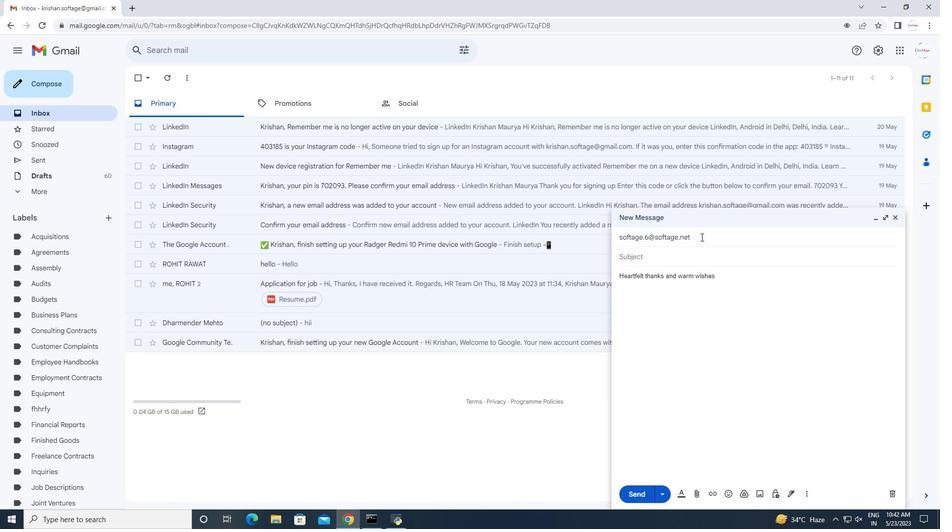 
Action: Mouse moved to (789, 490)
Screenshot: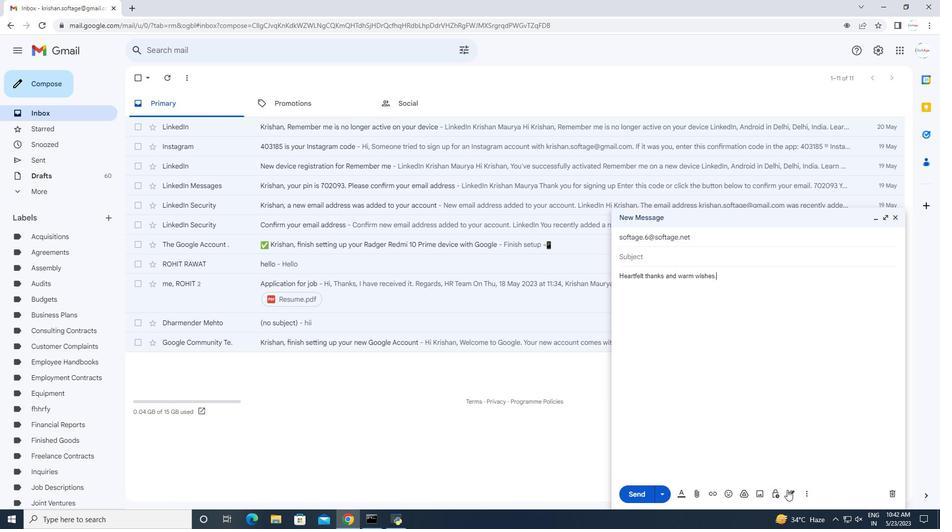 
Action: Mouse pressed left at (789, 490)
Screenshot: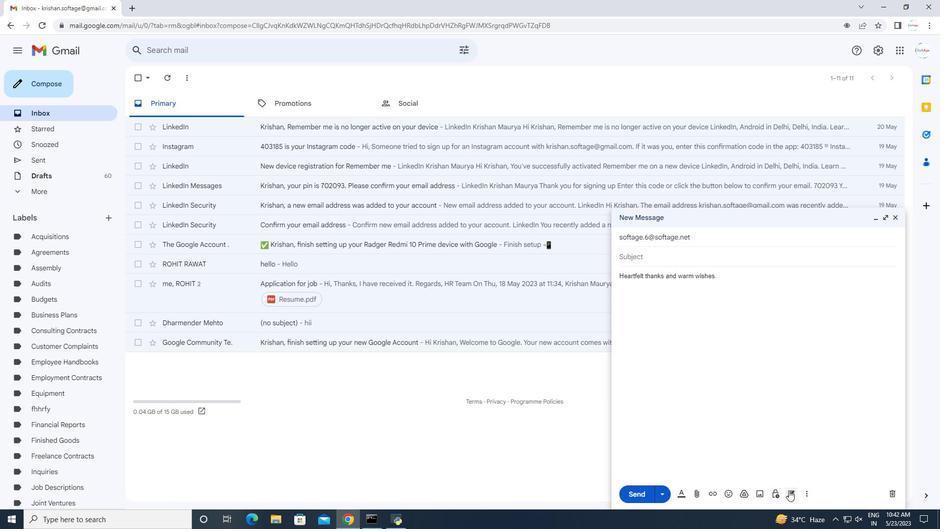 
Action: Mouse moved to (819, 461)
Screenshot: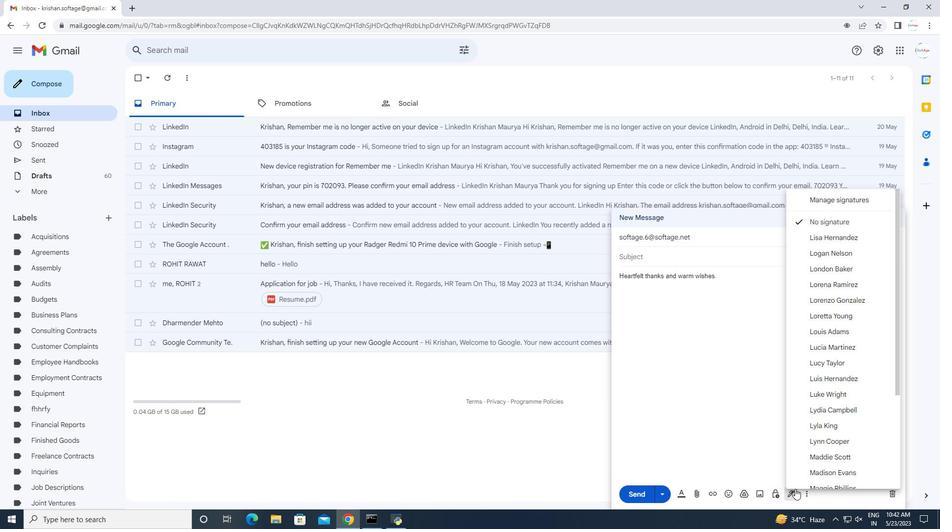 
Action: Mouse scrolled (819, 461) with delta (0, 0)
Screenshot: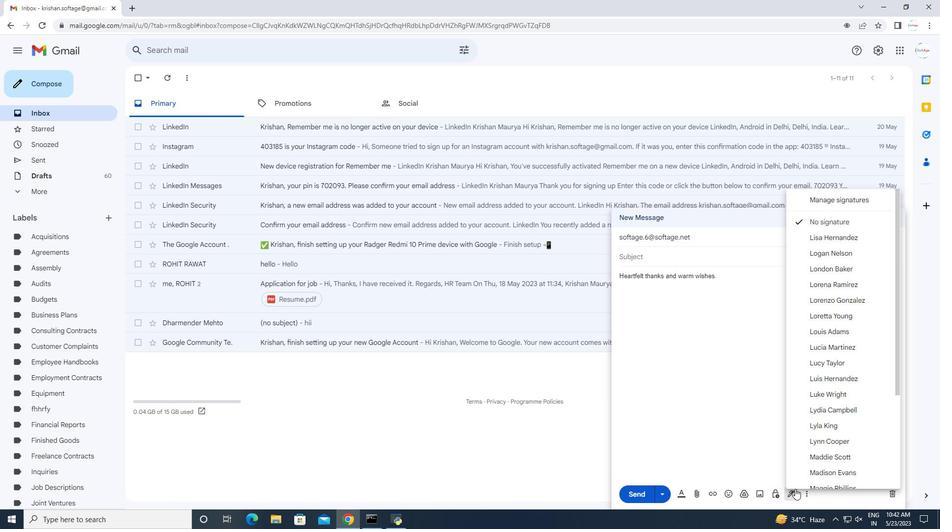 
Action: Mouse scrolled (819, 461) with delta (0, 0)
Screenshot: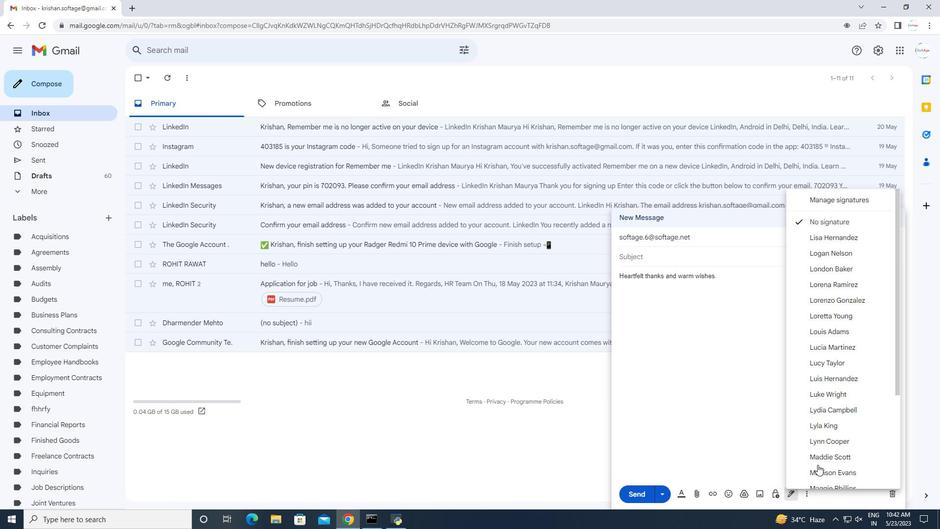 
Action: Mouse scrolled (819, 461) with delta (0, 0)
Screenshot: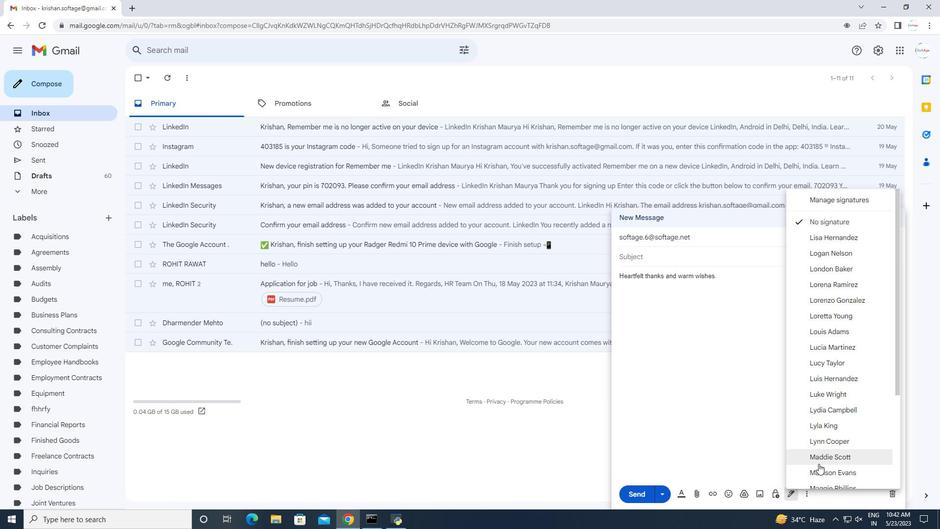 
Action: Mouse scrolled (819, 461) with delta (0, 0)
Screenshot: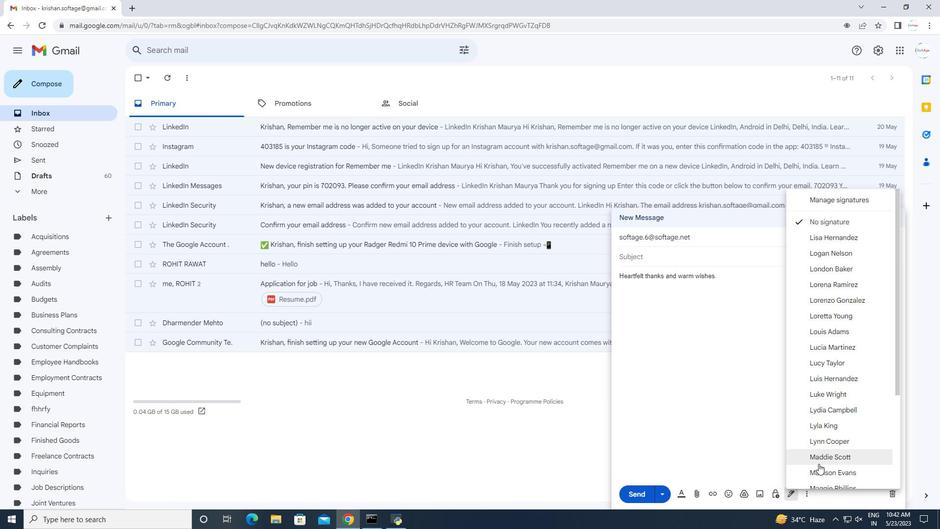 
Action: Mouse scrolled (819, 461) with delta (0, 0)
Screenshot: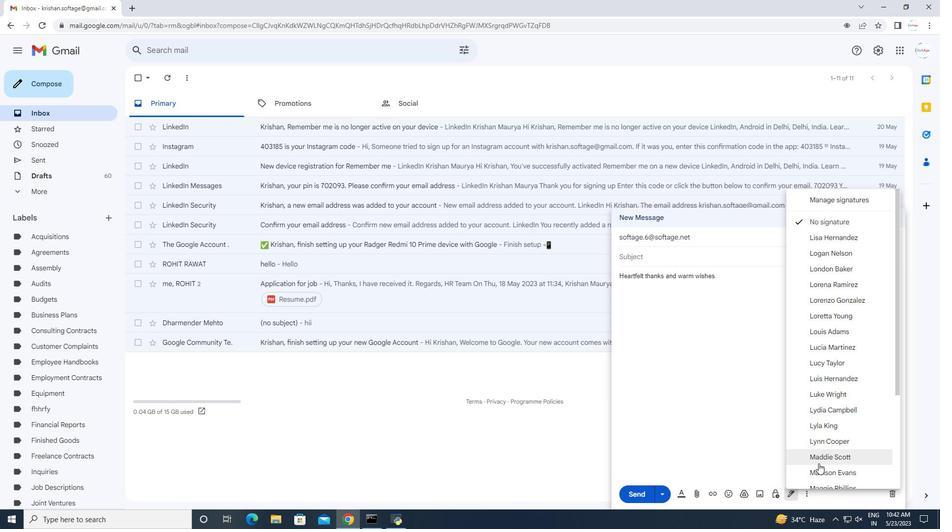 
Action: Mouse scrolled (819, 461) with delta (0, 0)
Screenshot: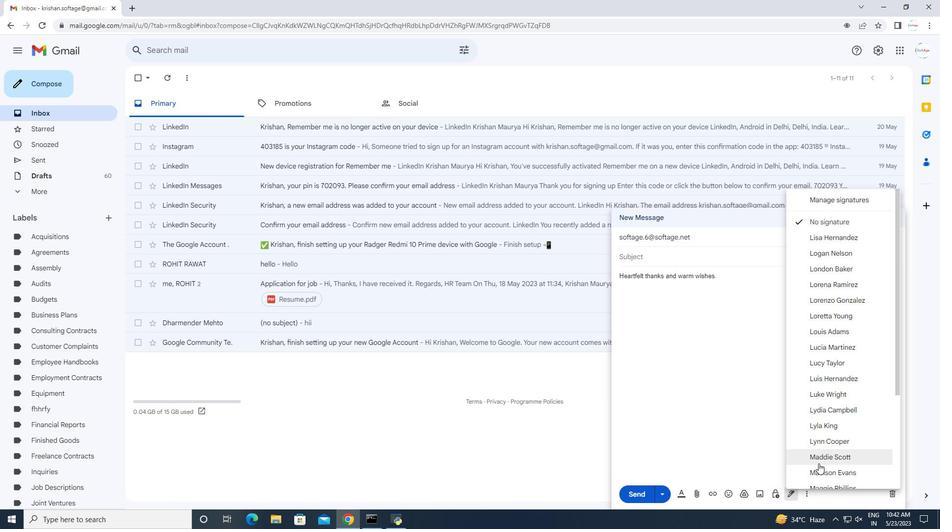 
Action: Mouse scrolled (819, 461) with delta (0, 0)
Screenshot: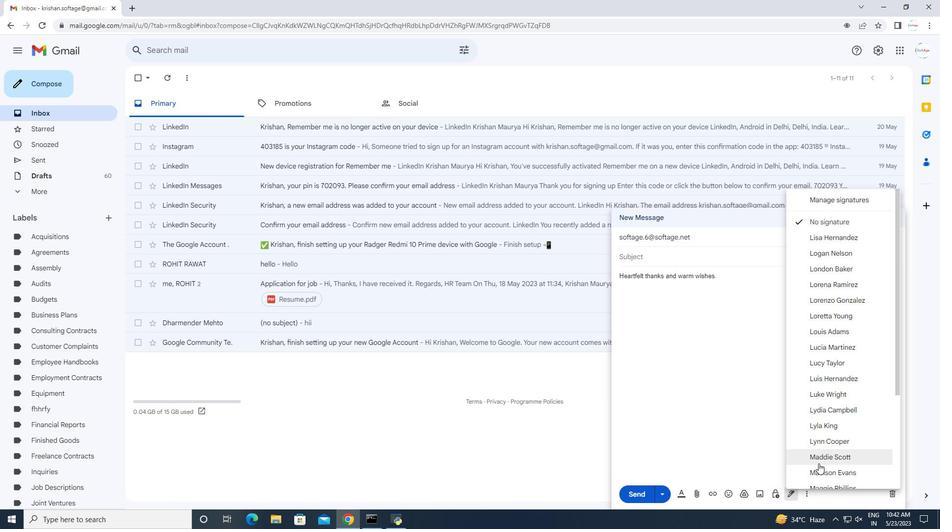 
Action: Mouse moved to (828, 478)
Screenshot: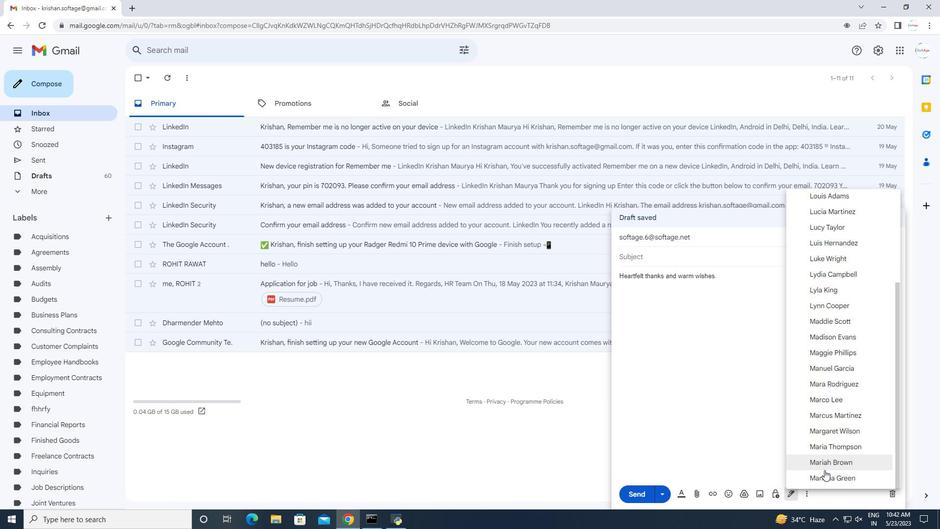 
Action: Mouse pressed left at (828, 478)
Screenshot: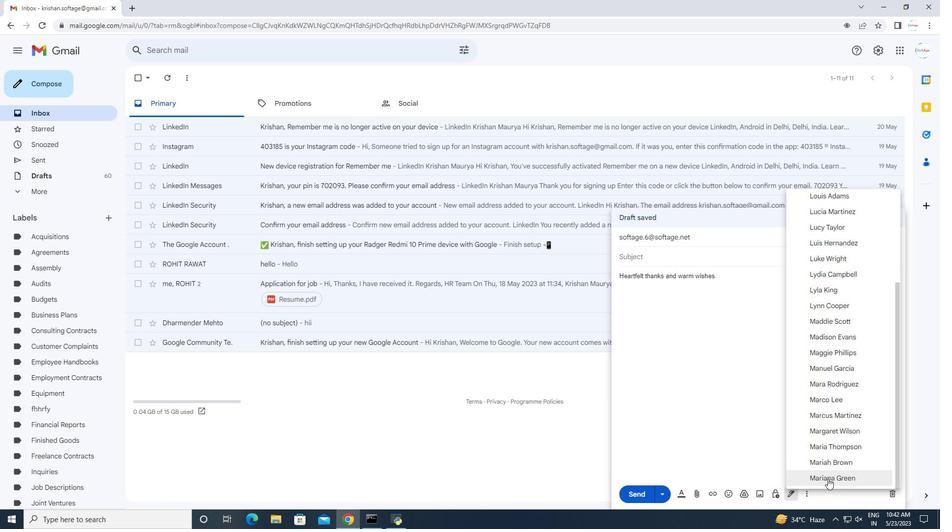 
Action: Mouse moved to (808, 492)
Screenshot: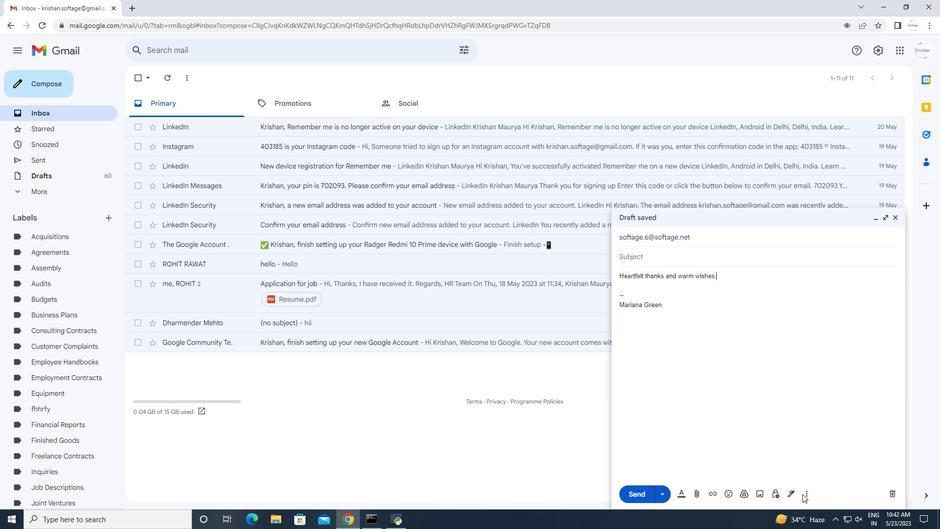 
Action: Mouse pressed left at (808, 492)
Screenshot: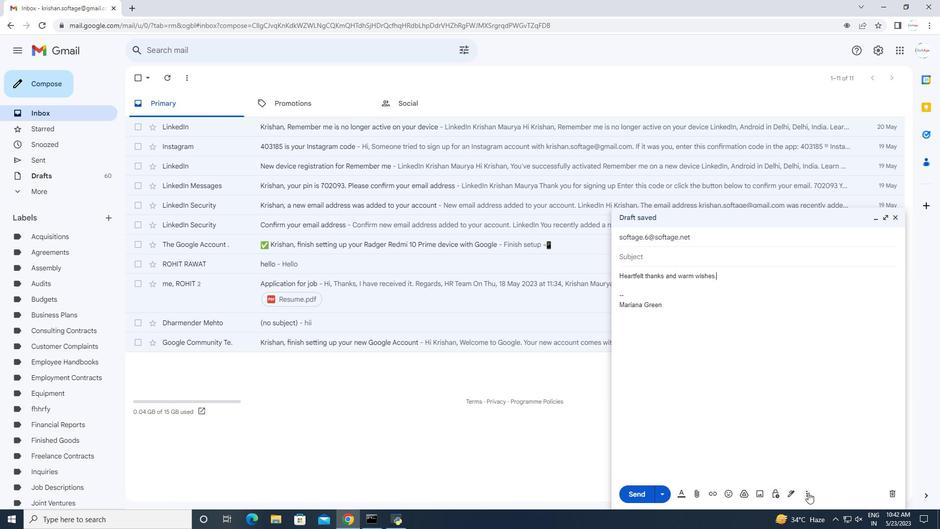 
Action: Mouse moved to (841, 403)
Screenshot: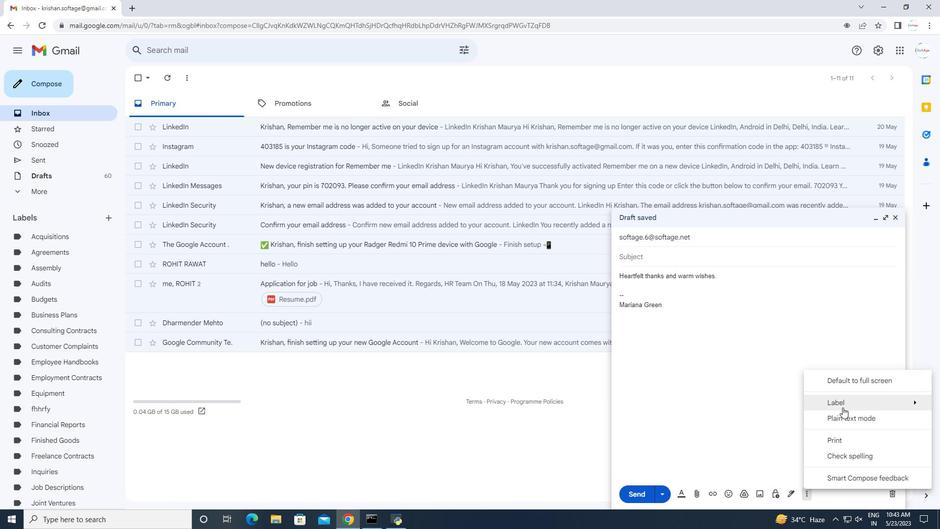 
Action: Mouse pressed left at (841, 403)
Screenshot: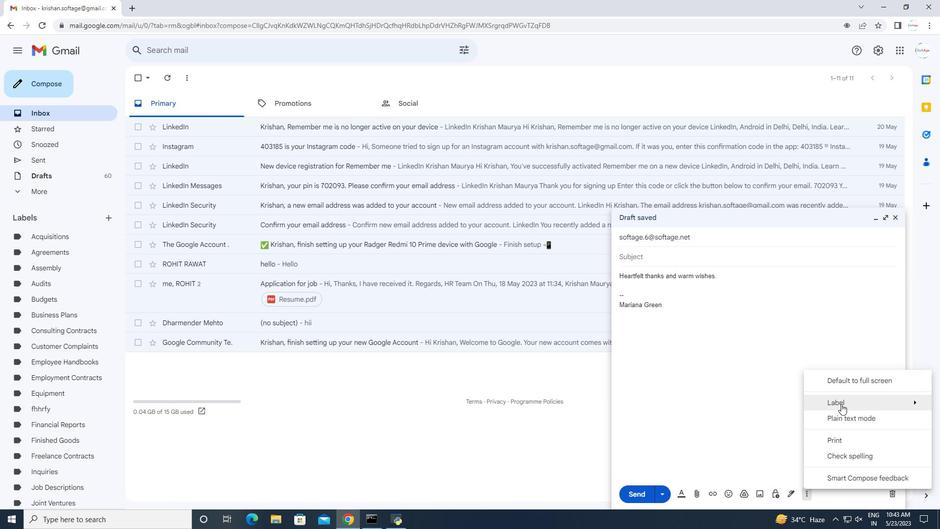 
Action: Mouse moved to (707, 387)
Screenshot: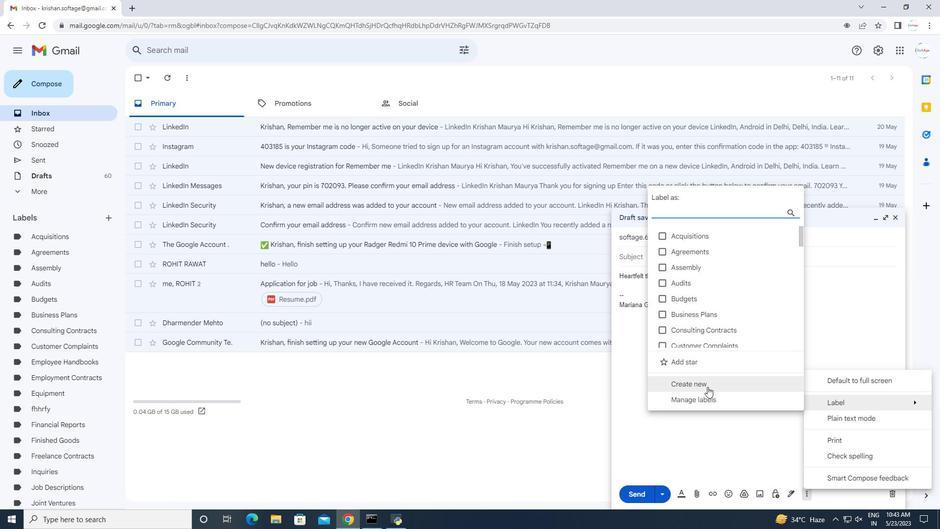 
Action: Mouse pressed left at (707, 387)
Screenshot: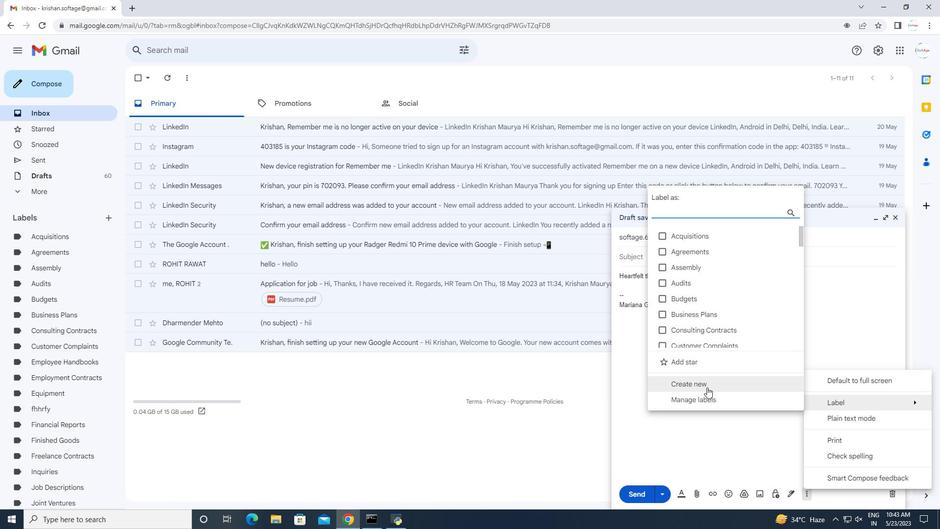 
Action: Mouse moved to (387, 259)
Screenshot: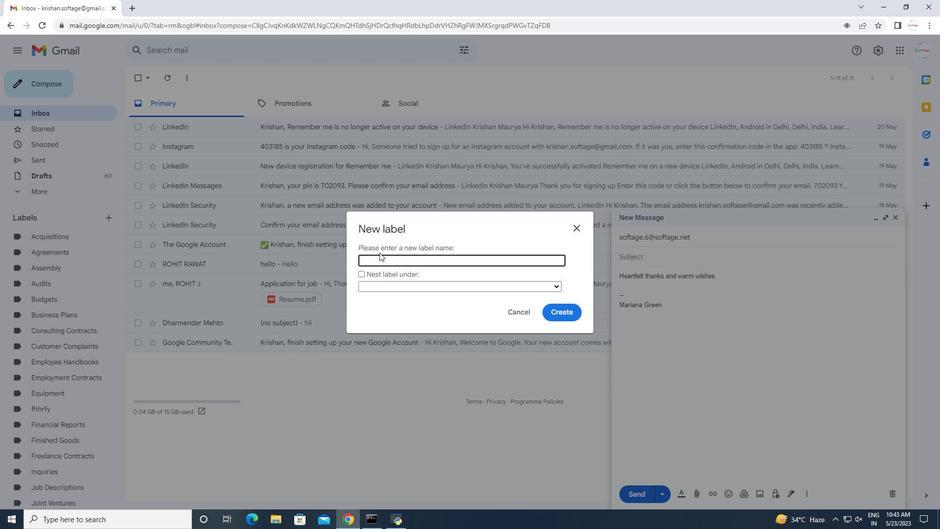 
Action: Mouse pressed left at (387, 259)
Screenshot: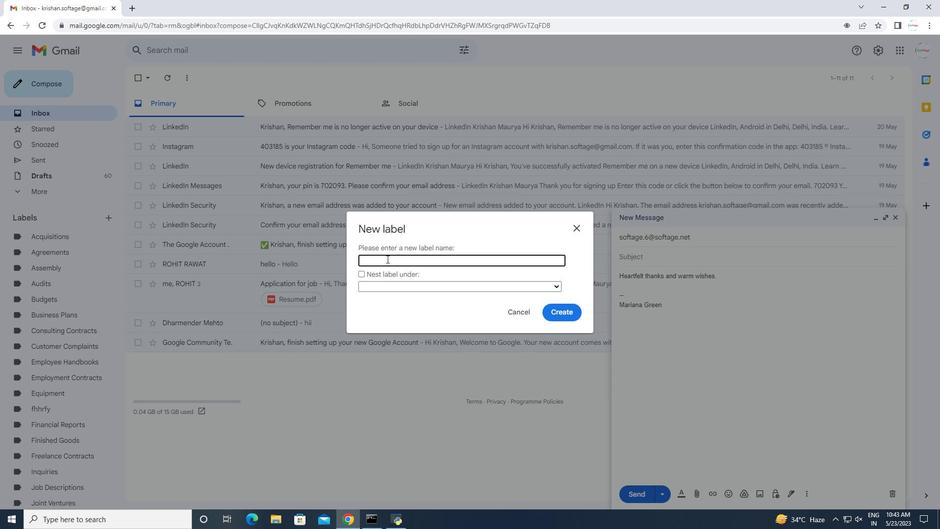 
Action: Mouse pressed left at (387, 259)
Screenshot: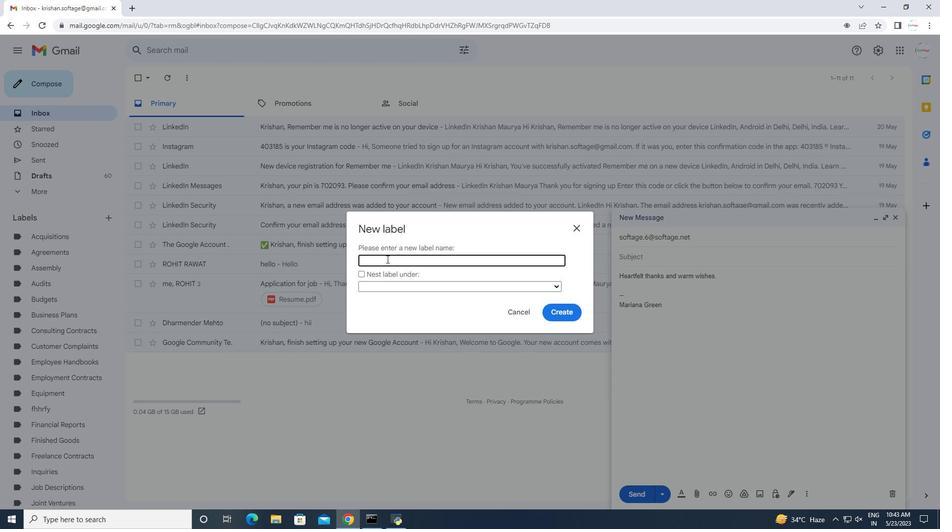 
Action: Key pressed <Key.shift>Purchase<Key.space><Key.shift>Agreemesnts<Key.backspace><Key.backspace><Key.backspace><Key.backspace><Key.backspace>ents
Screenshot: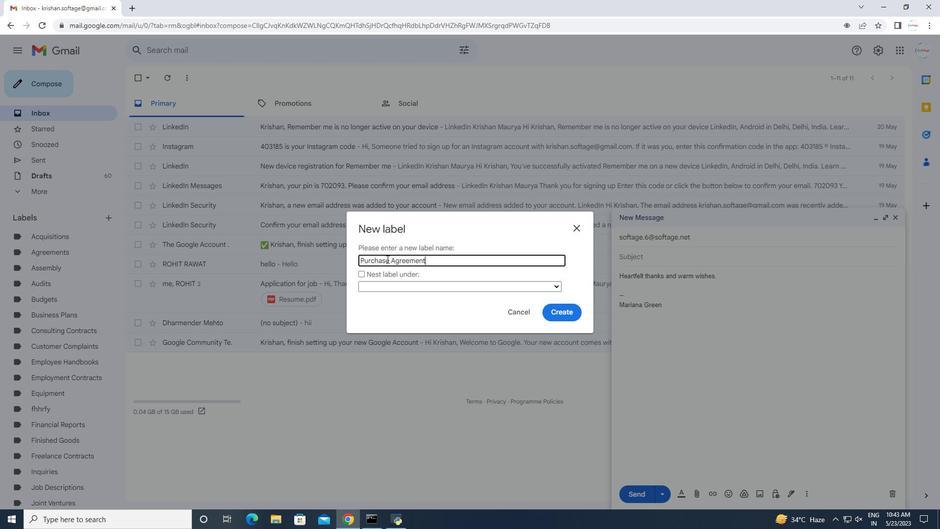 
Action: Mouse moved to (563, 312)
Screenshot: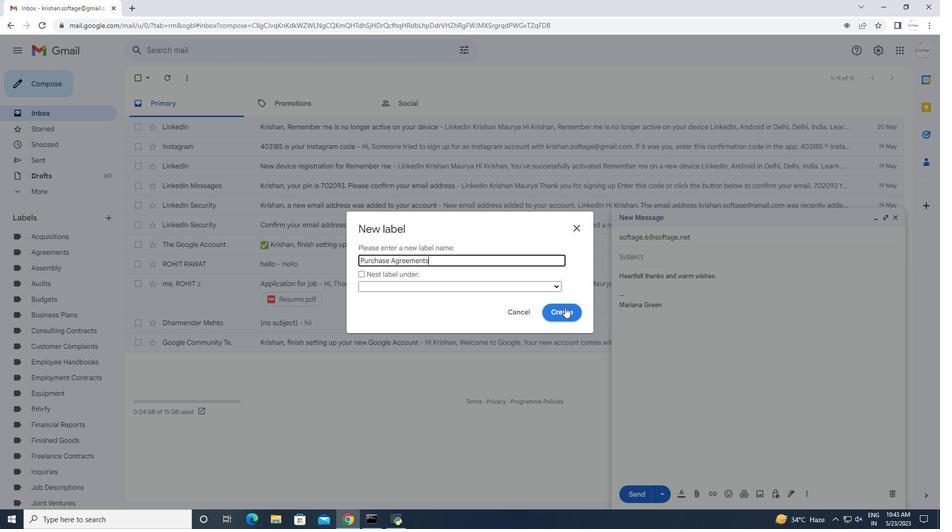 
Action: Mouse pressed left at (563, 312)
Screenshot: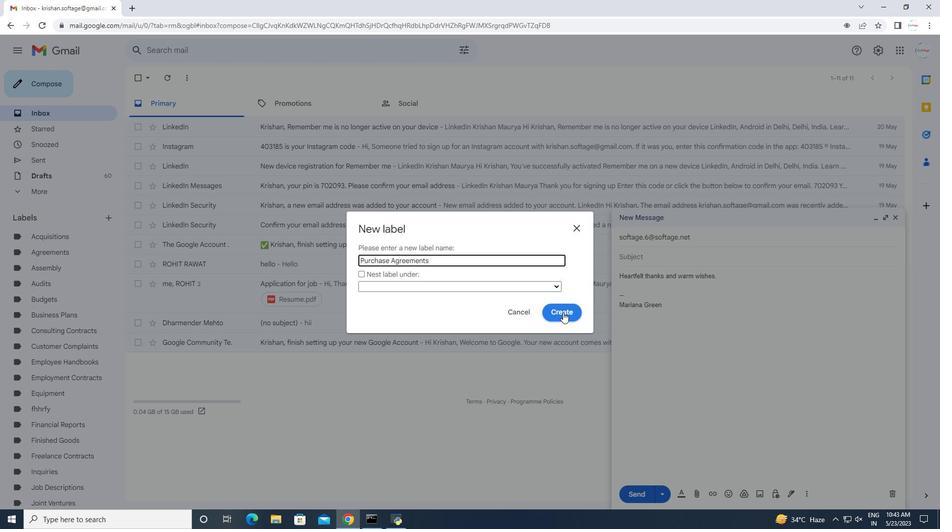 
